 Task: For heading Arial with bold.  font size for heading22,  'Change the font style of data to'Arial Narrow.  and font size to 14,  Change the alignment of both headline & data to Align middle.  In the sheet  Expense Tracker Log Workbook
Action: Mouse moved to (52, 106)
Screenshot: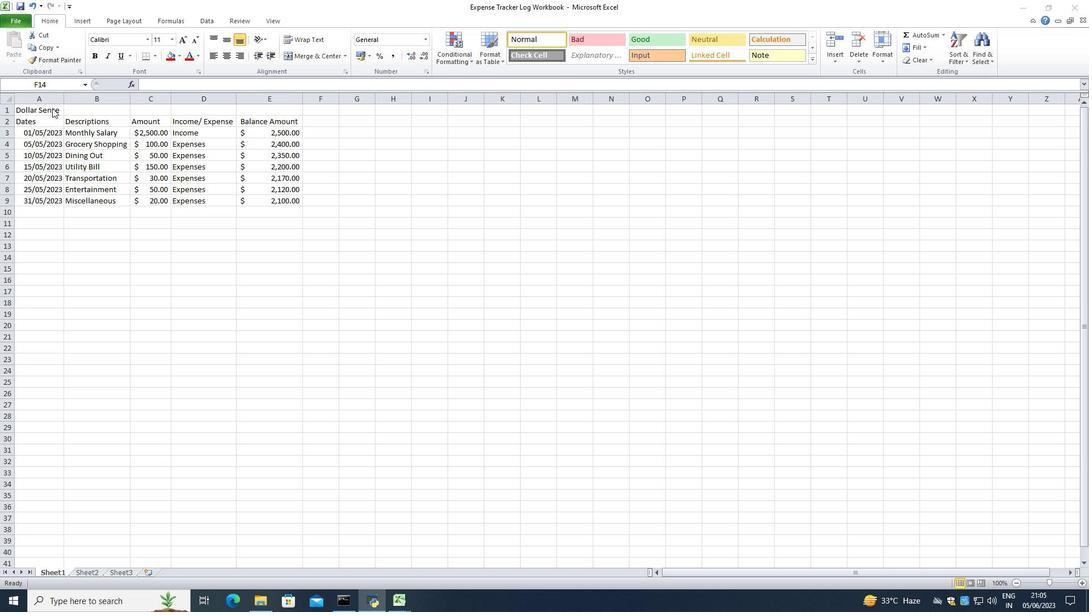
Action: Mouse pressed left at (52, 106)
Screenshot: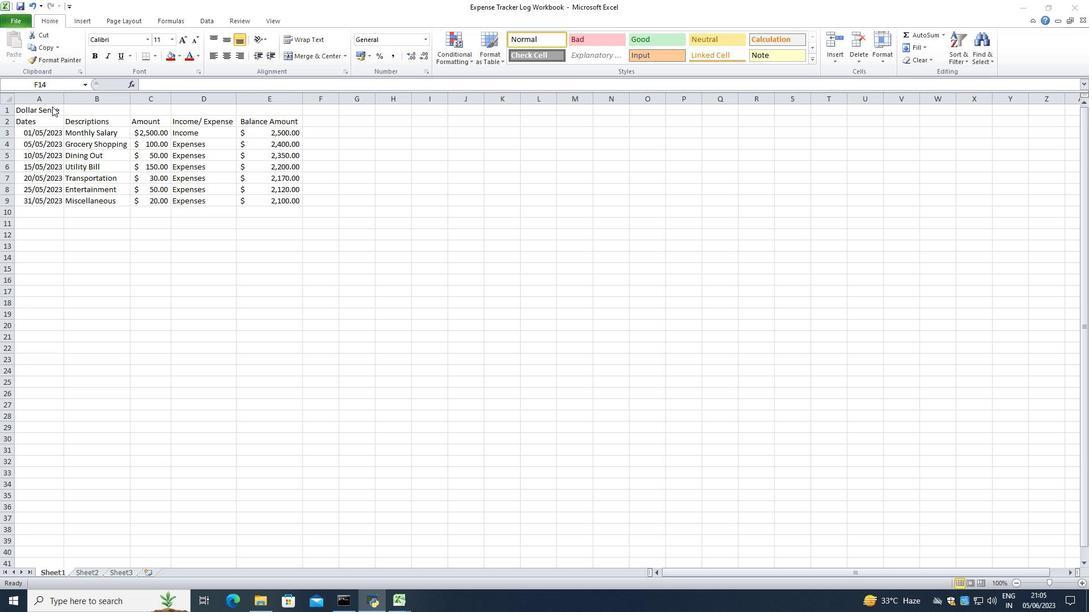 
Action: Mouse moved to (45, 111)
Screenshot: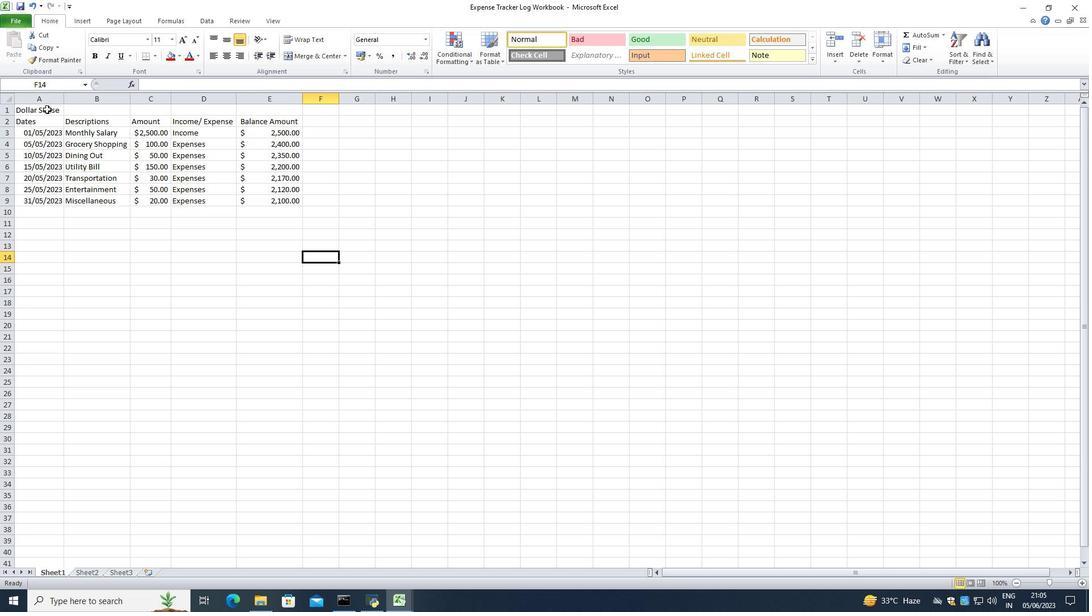 
Action: Mouse pressed left at (45, 111)
Screenshot: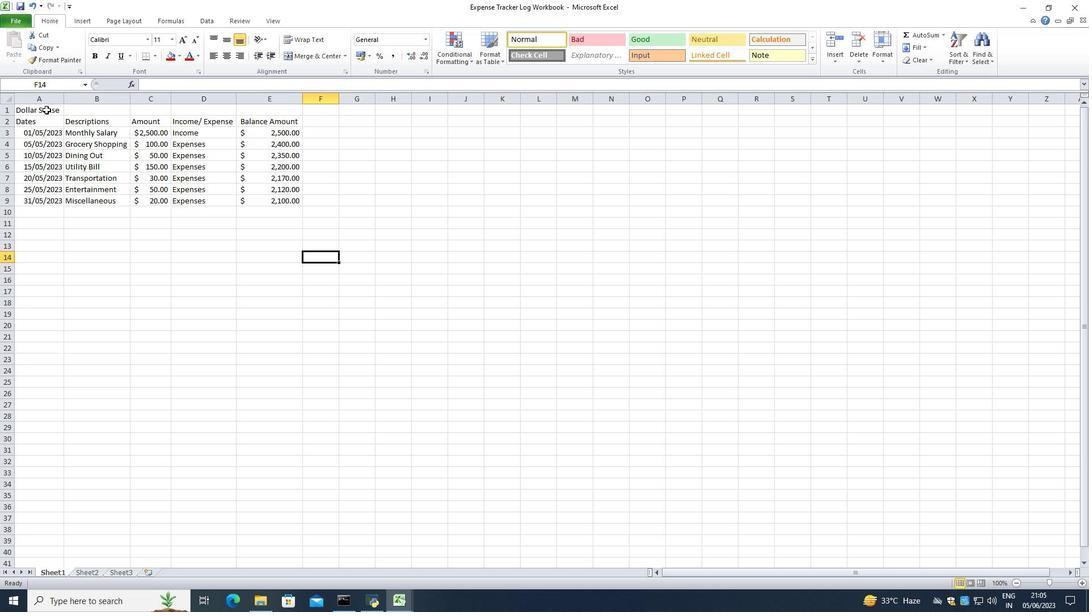 
Action: Mouse moved to (147, 39)
Screenshot: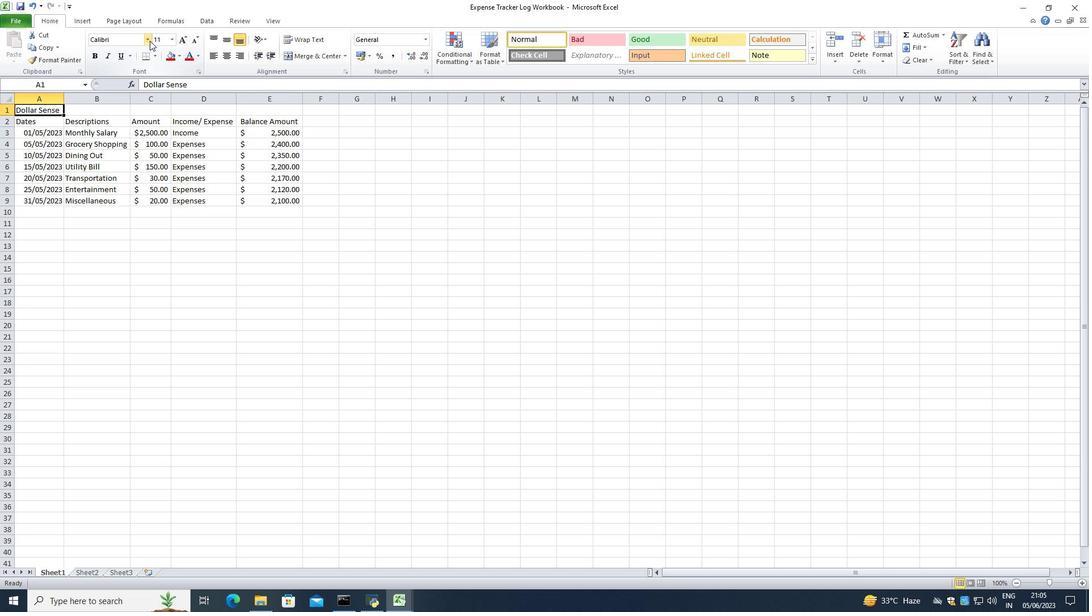 
Action: Mouse pressed left at (147, 39)
Screenshot: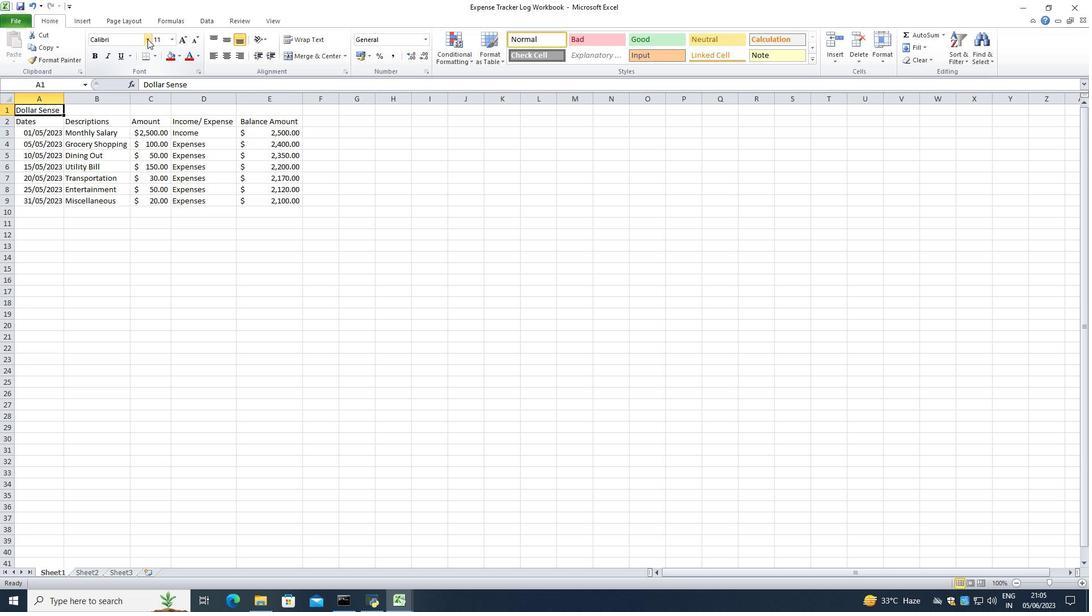 
Action: Mouse moved to (110, 43)
Screenshot: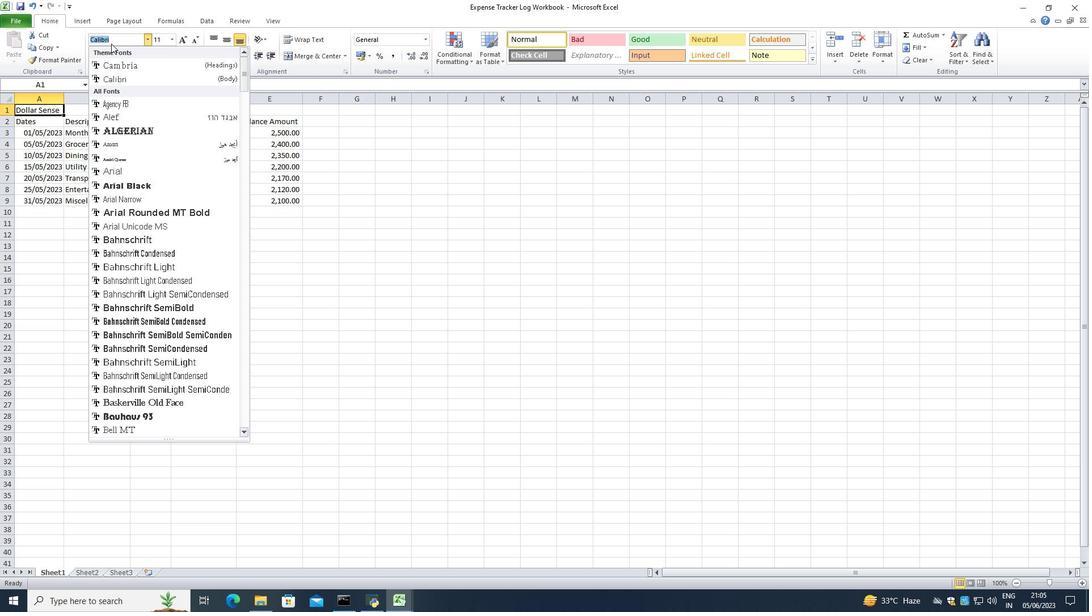 
Action: Key pressed <Key.backspace><Key.shift>Arial
Screenshot: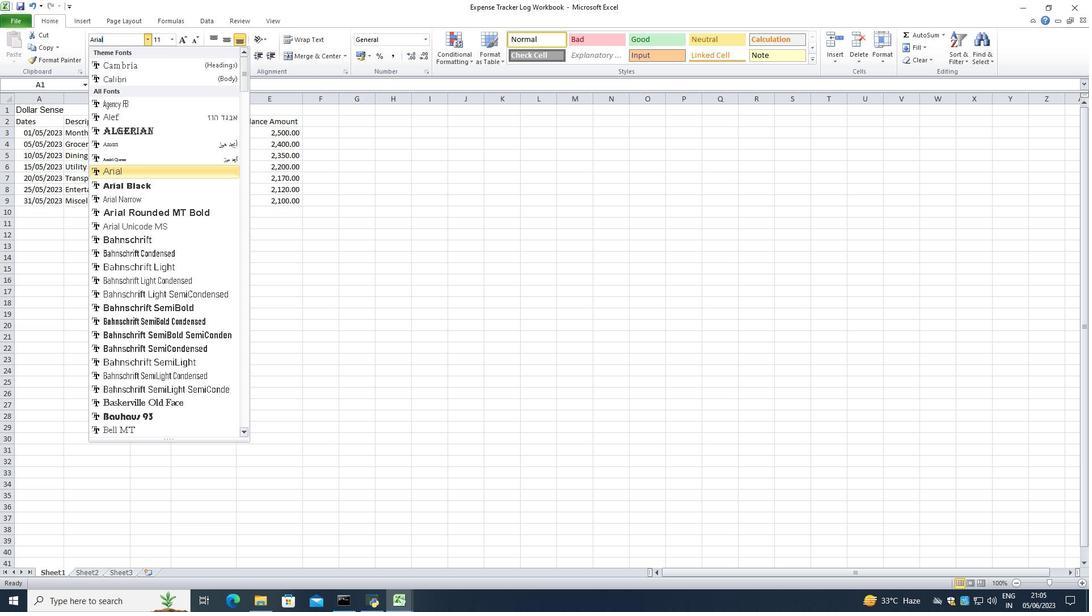 
Action: Mouse moved to (108, 170)
Screenshot: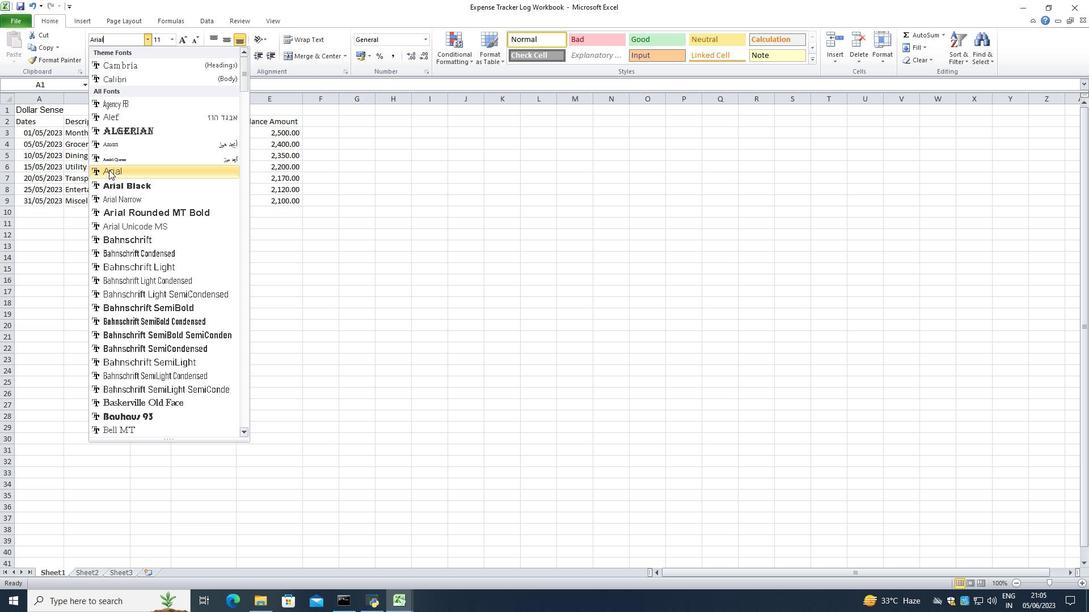 
Action: Mouse pressed left at (108, 170)
Screenshot: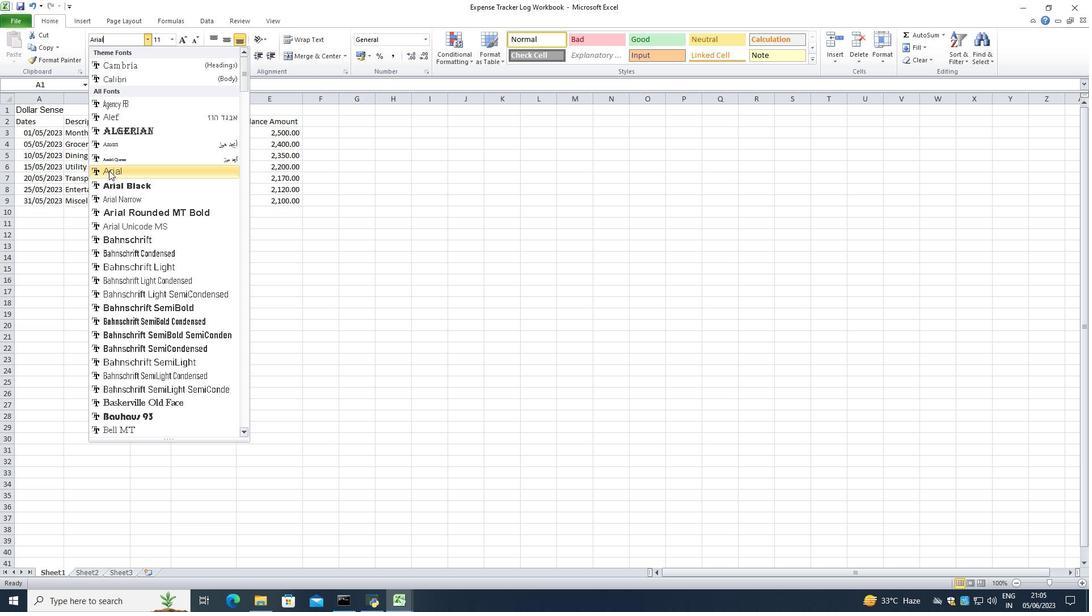 
Action: Mouse moved to (171, 42)
Screenshot: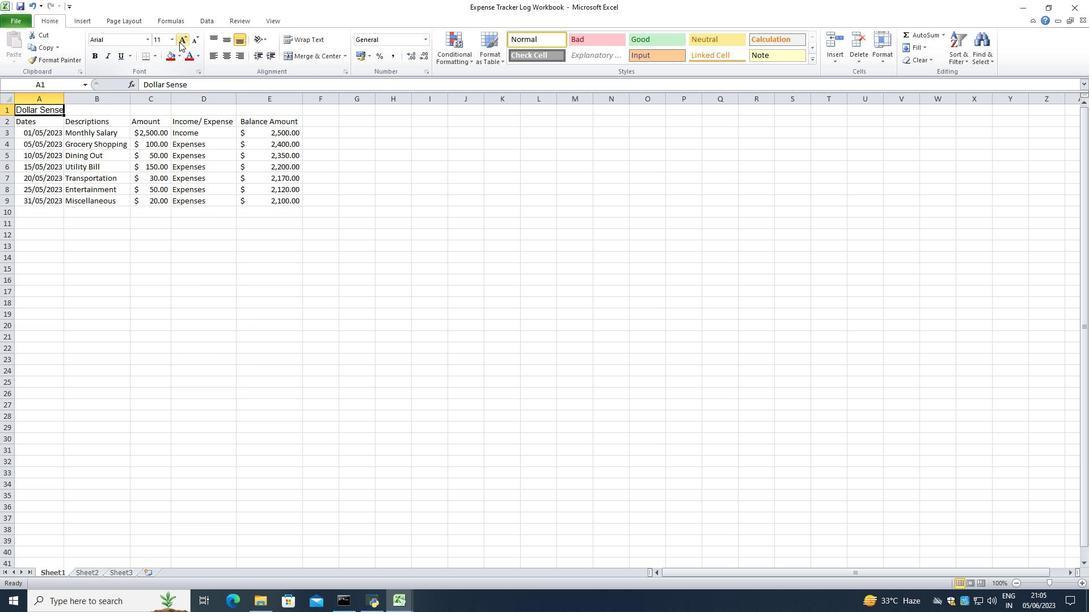 
Action: Mouse pressed left at (171, 42)
Screenshot: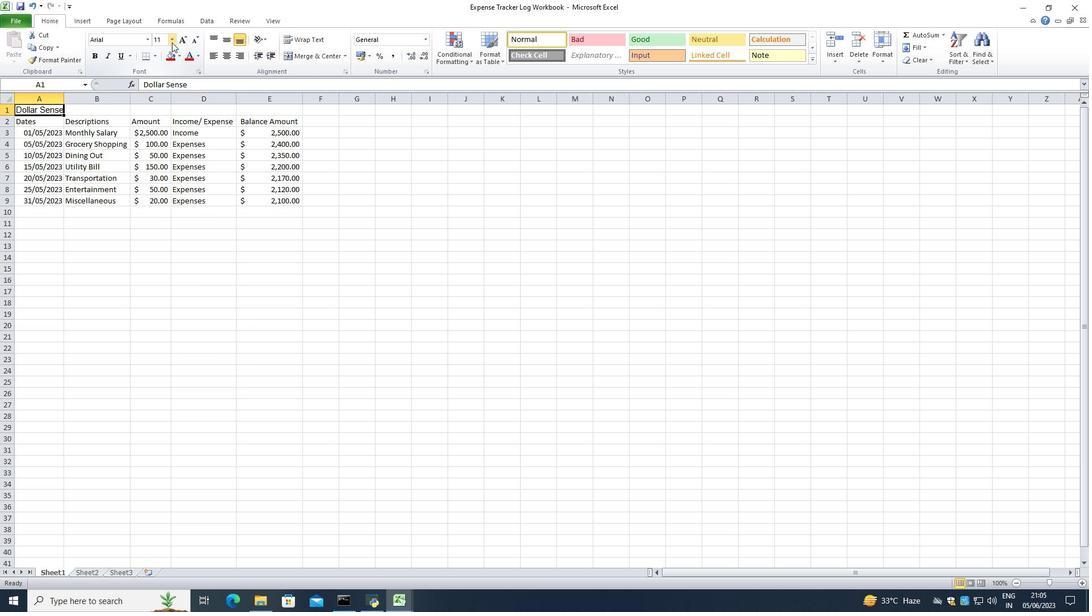 
Action: Mouse moved to (161, 37)
Screenshot: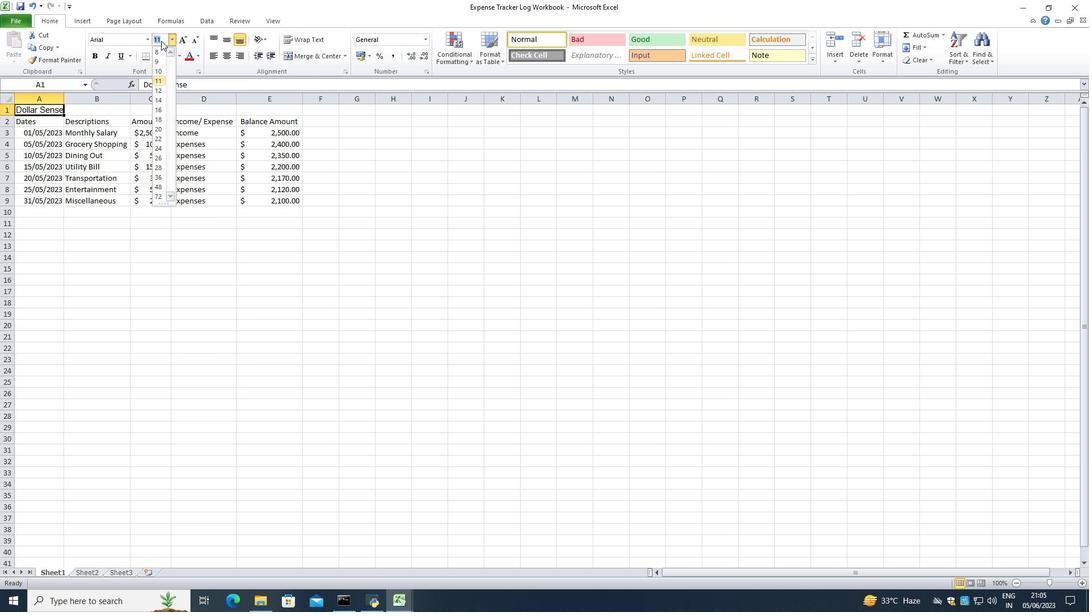 
Action: Mouse pressed left at (161, 37)
Screenshot: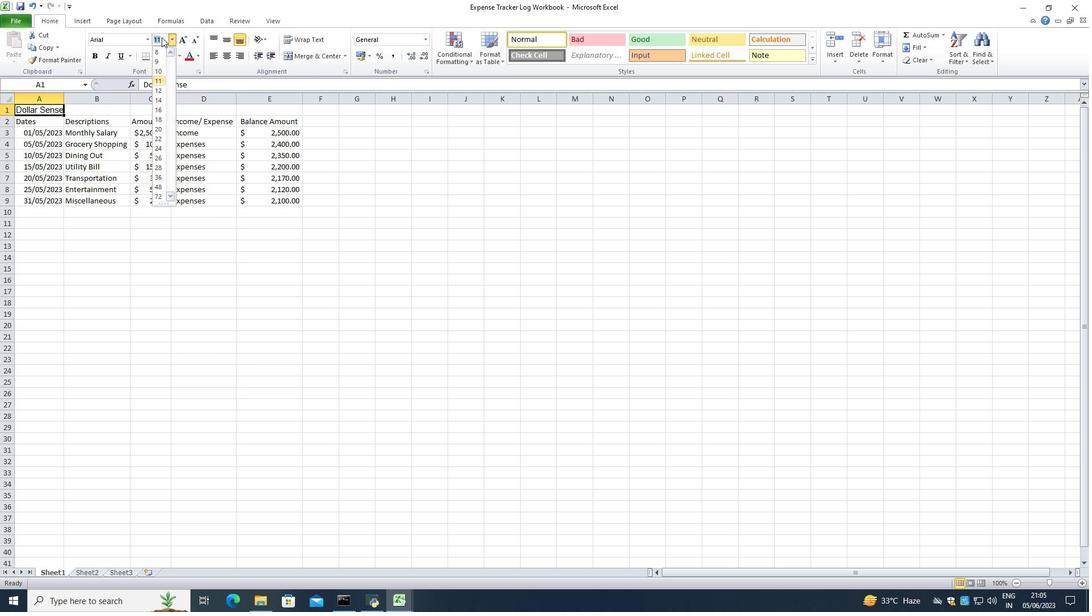 
Action: Mouse moved to (159, 39)
Screenshot: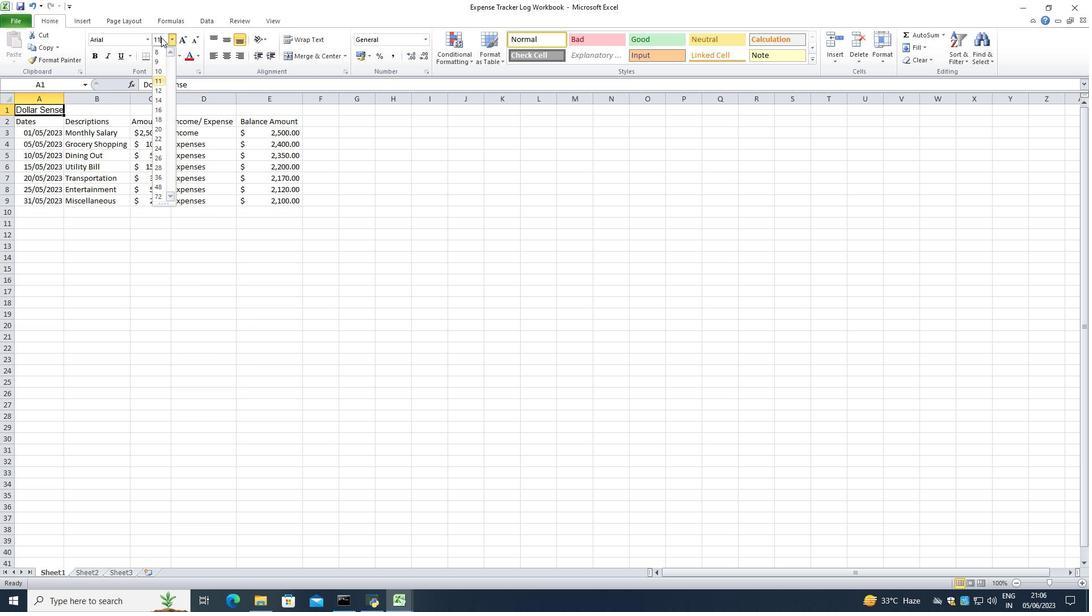 
Action: Key pressed <Key.backspace><Key.backspace>
Screenshot: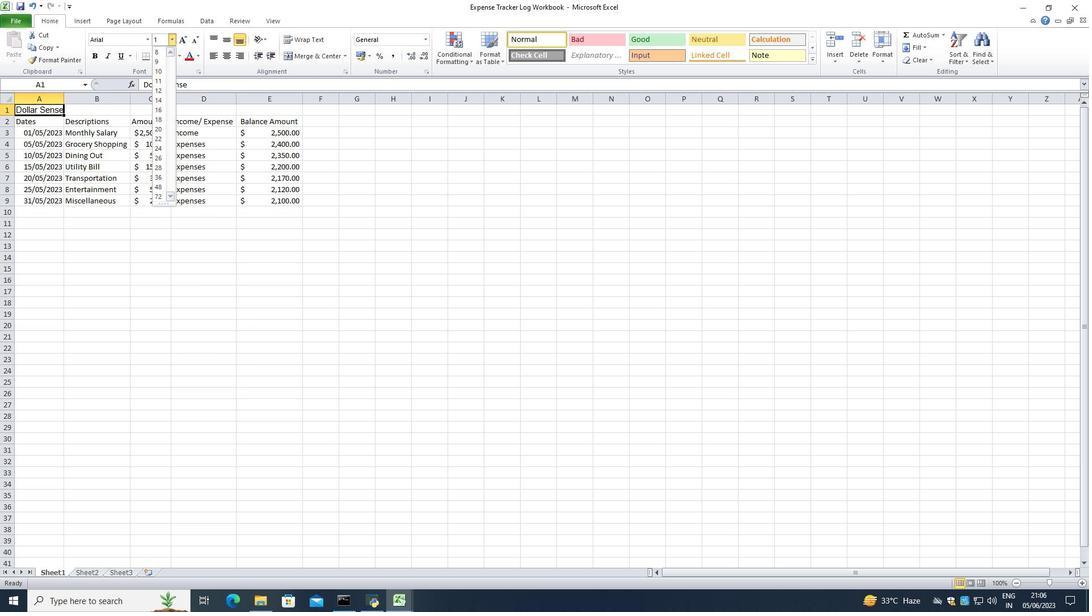 
Action: Mouse moved to (159, 40)
Screenshot: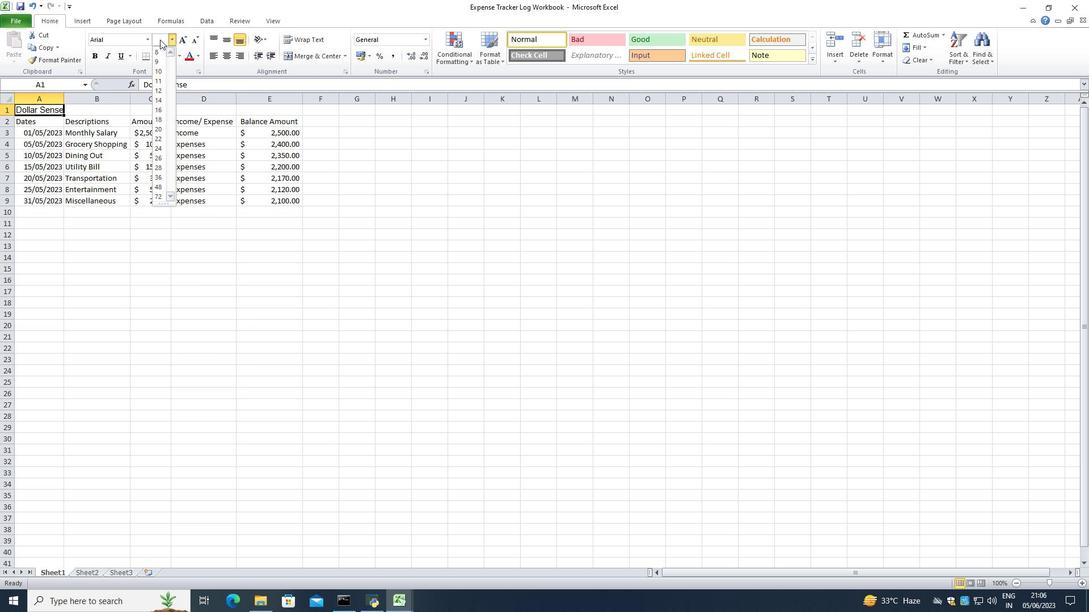 
Action: Key pressed 22
Screenshot: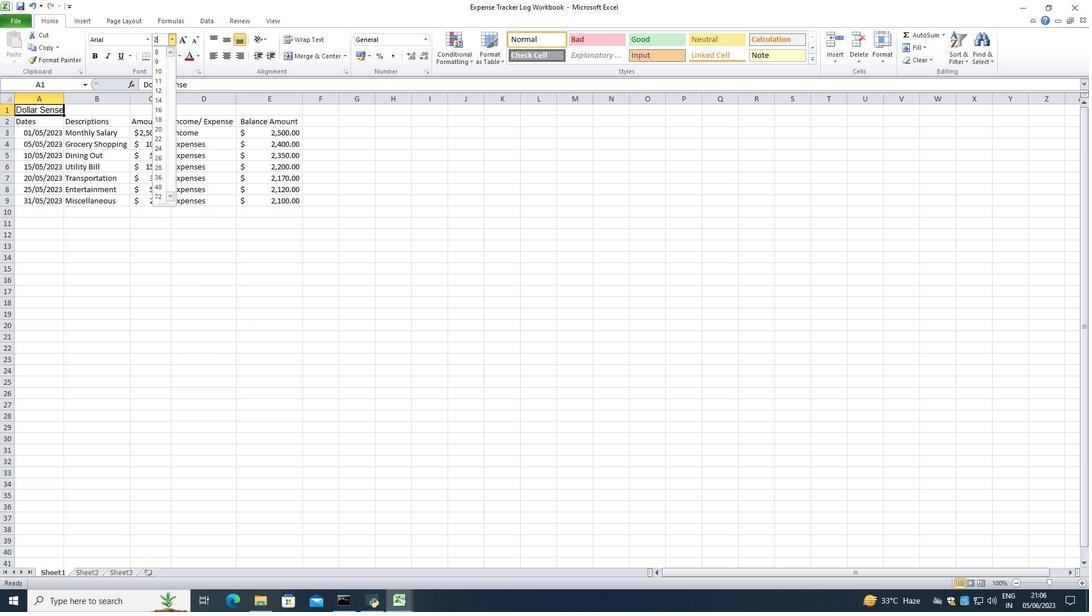 
Action: Mouse moved to (159, 41)
Screenshot: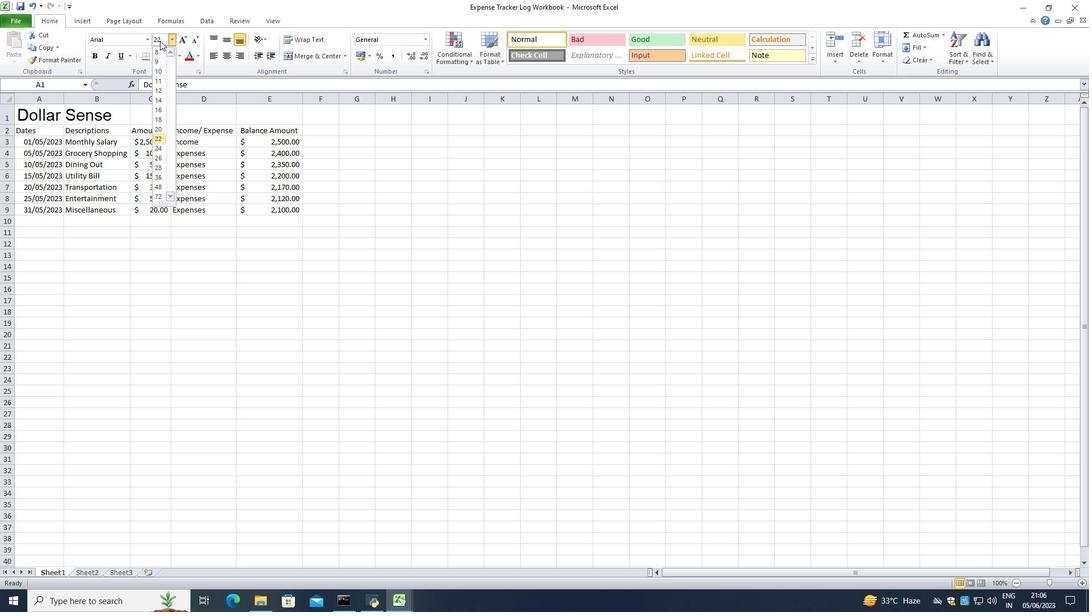 
Action: Key pressed <Key.enter>
Screenshot: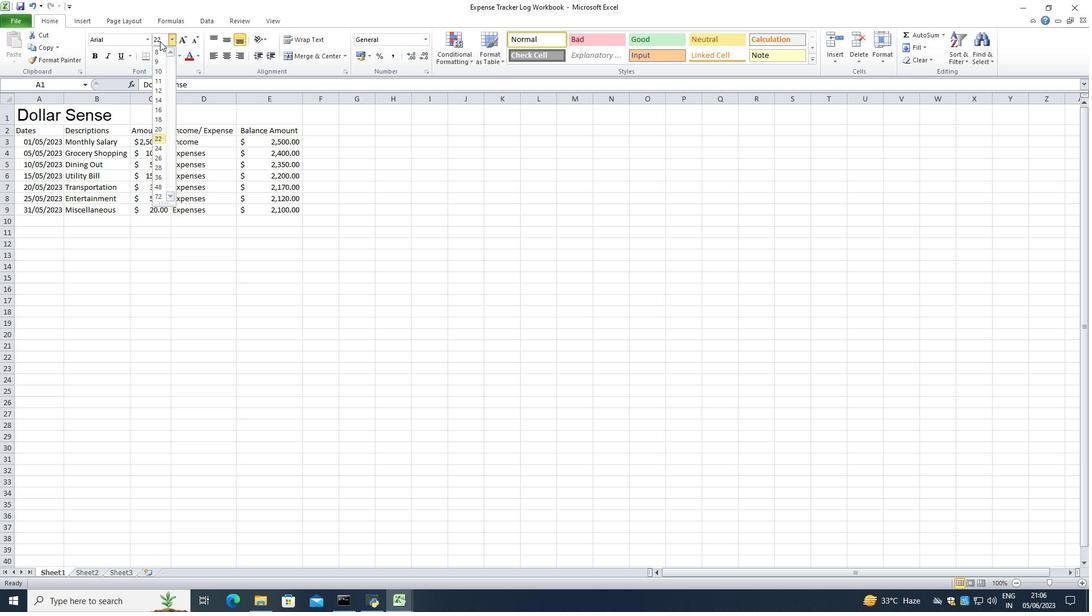 
Action: Mouse moved to (57, 132)
Screenshot: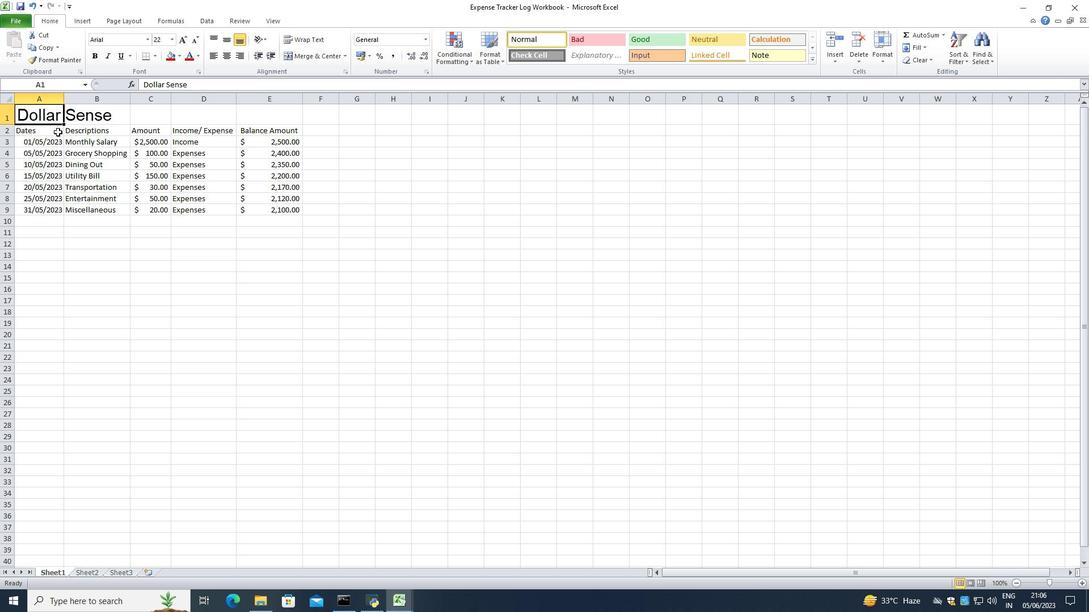 
Action: Mouse pressed left at (57, 132)
Screenshot: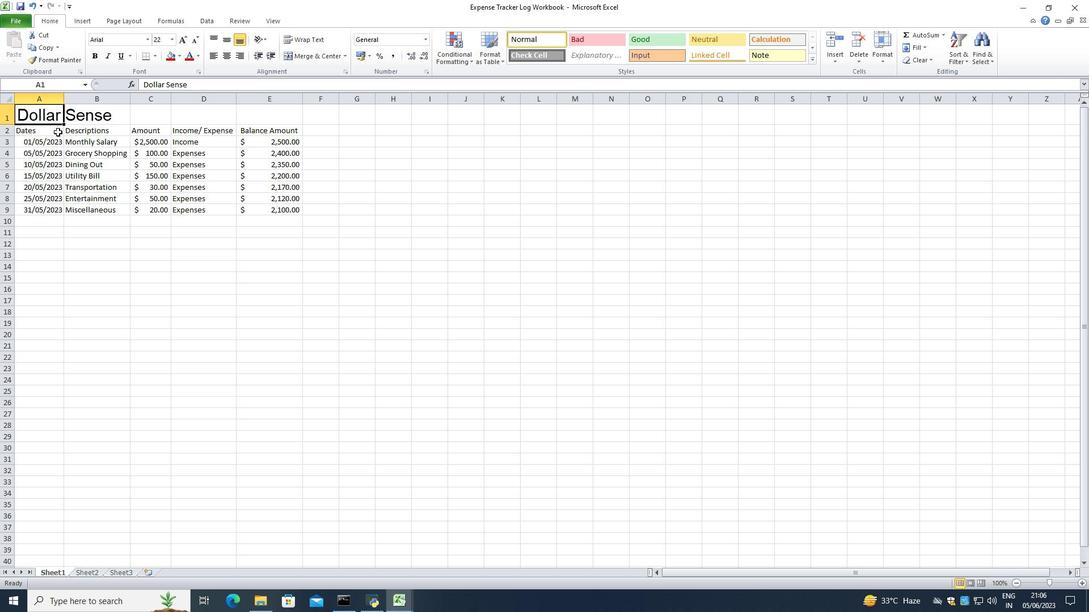 
Action: Mouse moved to (131, 39)
Screenshot: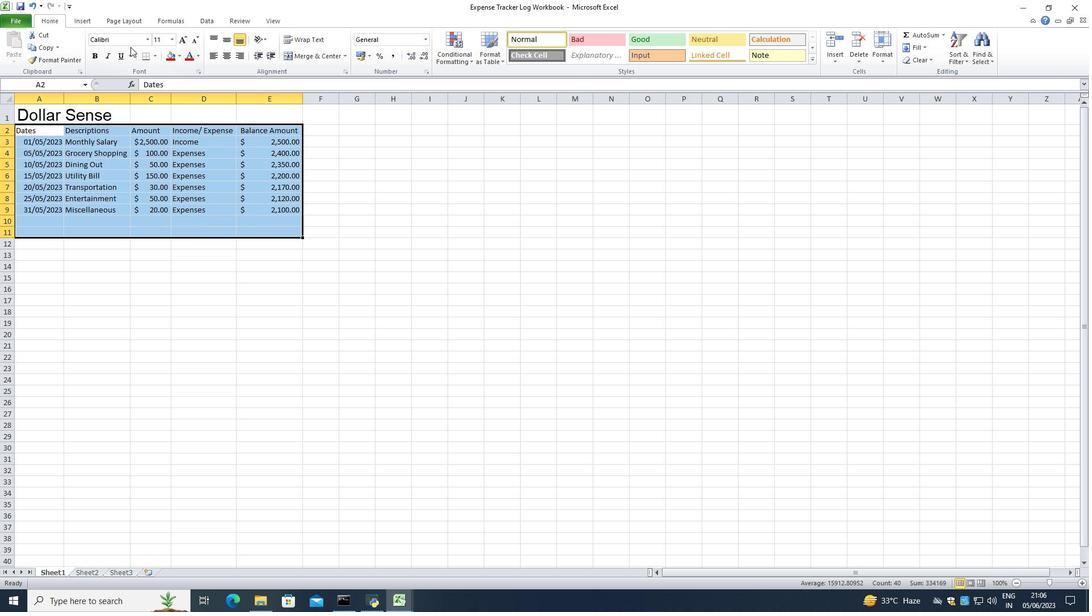 
Action: Mouse pressed left at (131, 39)
Screenshot: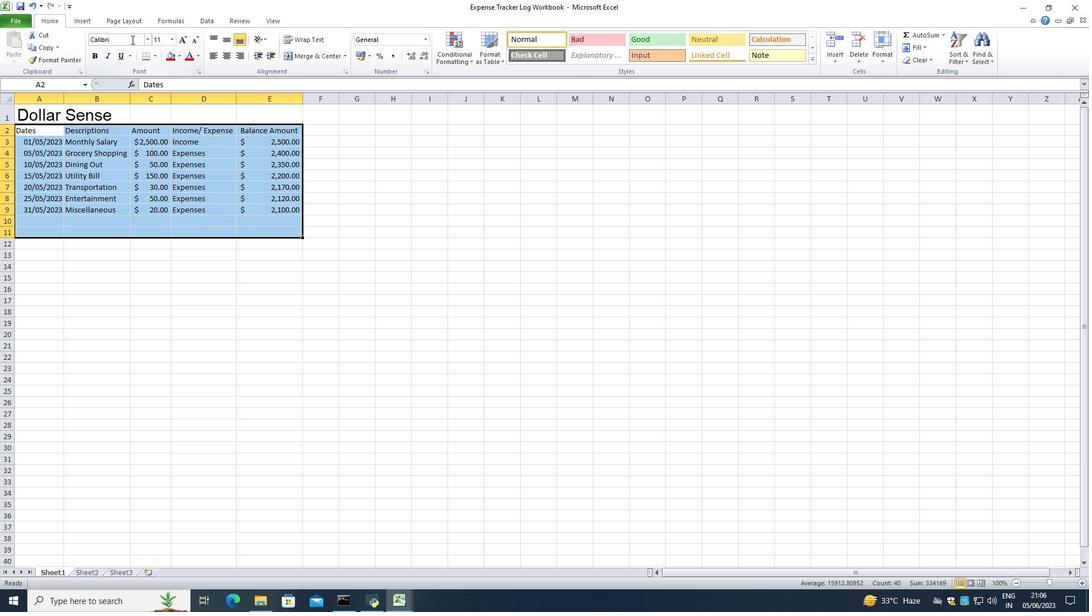 
Action: Mouse moved to (127, 43)
Screenshot: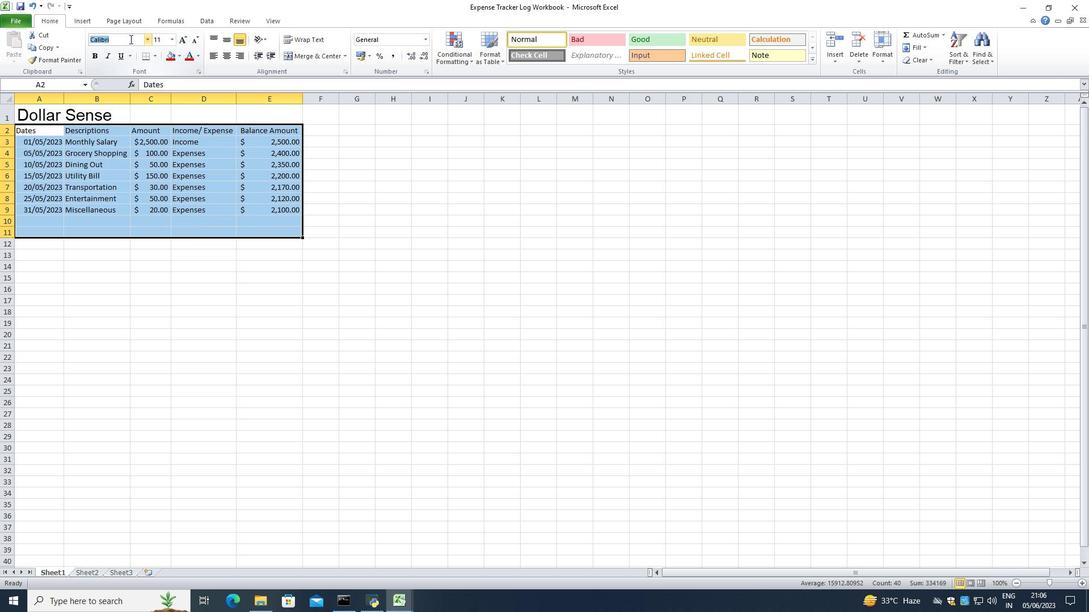 
Action: Key pressed <Key.backspace><Key.shift>Arial<Key.space><Key.shift>Narrow<Key.enter>
Screenshot: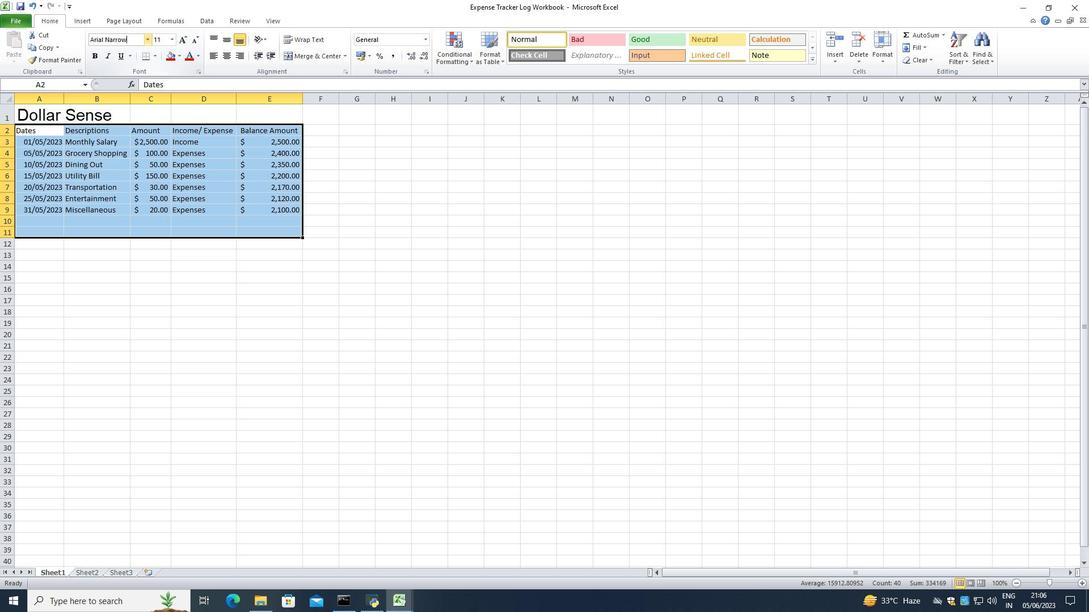 
Action: Mouse moved to (162, 36)
Screenshot: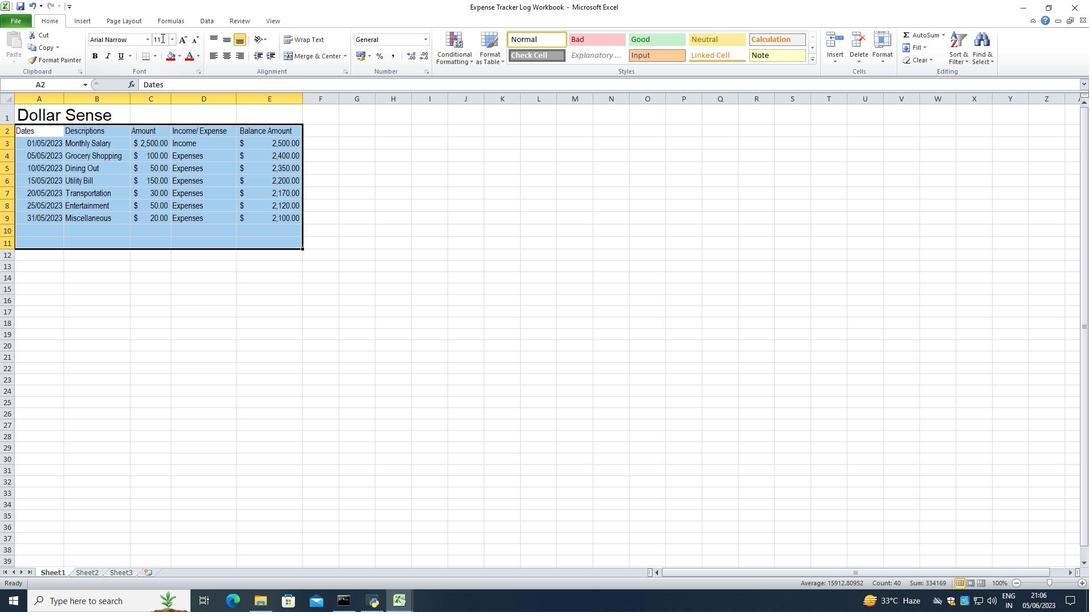 
Action: Mouse pressed left at (162, 36)
Screenshot: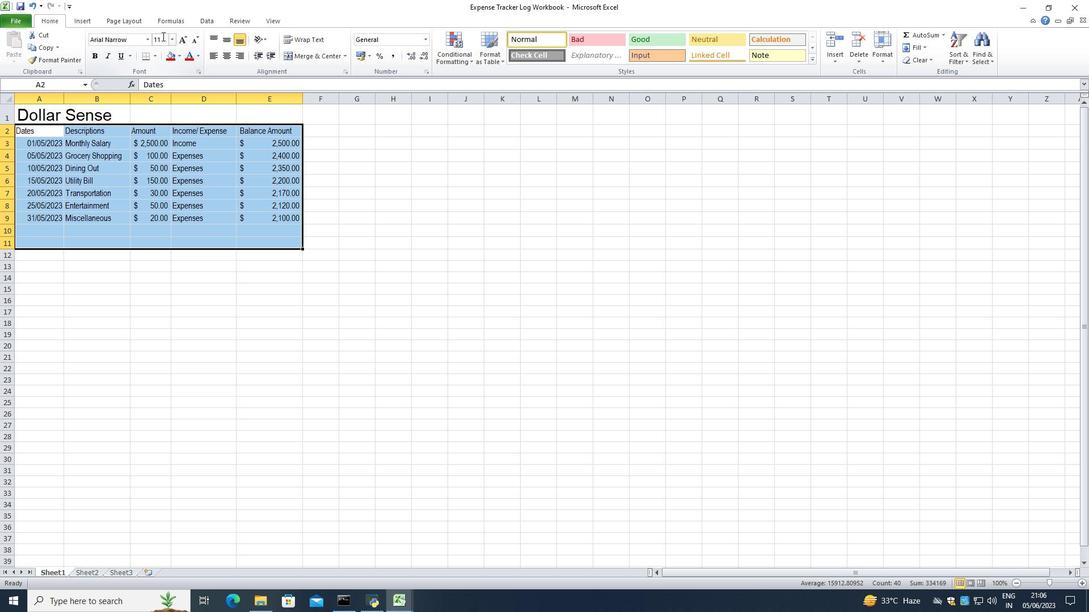 
Action: Mouse moved to (150, 78)
Screenshot: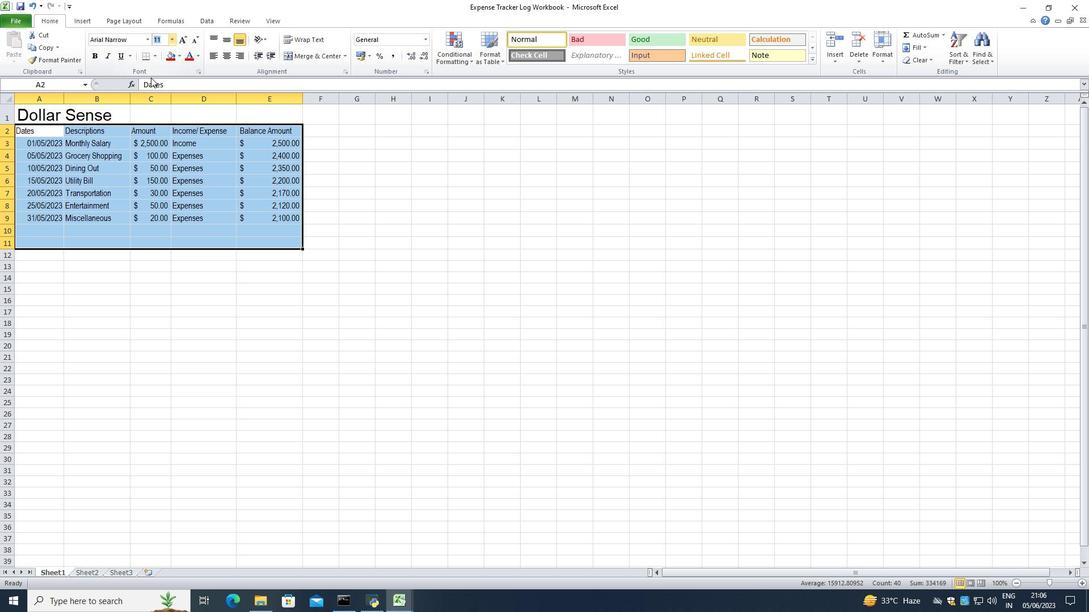 
Action: Key pressed <Key.backspace>
Screenshot: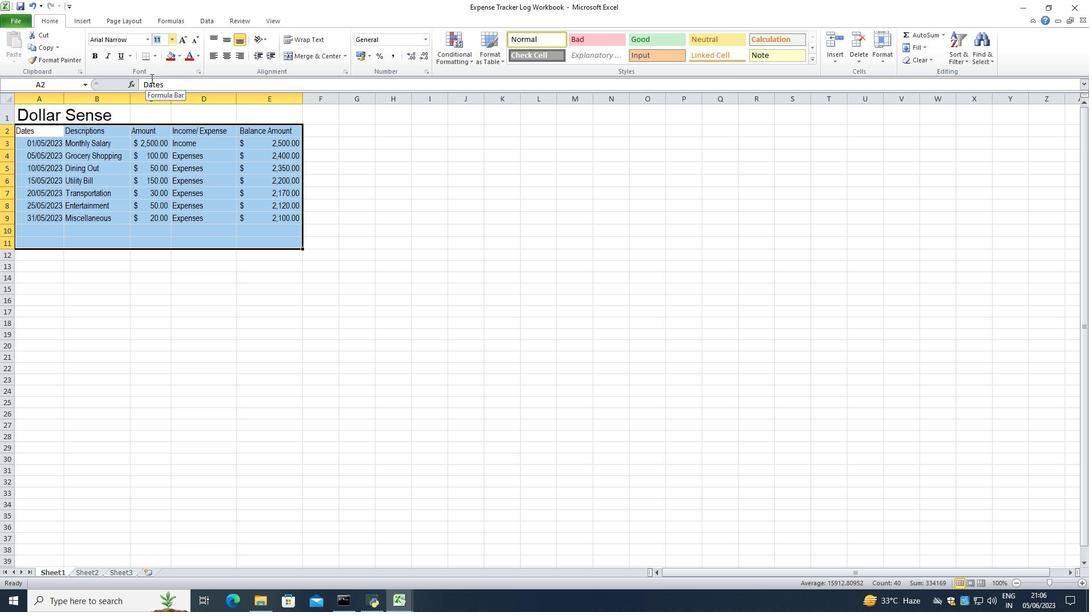 
Action: Mouse moved to (149, 80)
Screenshot: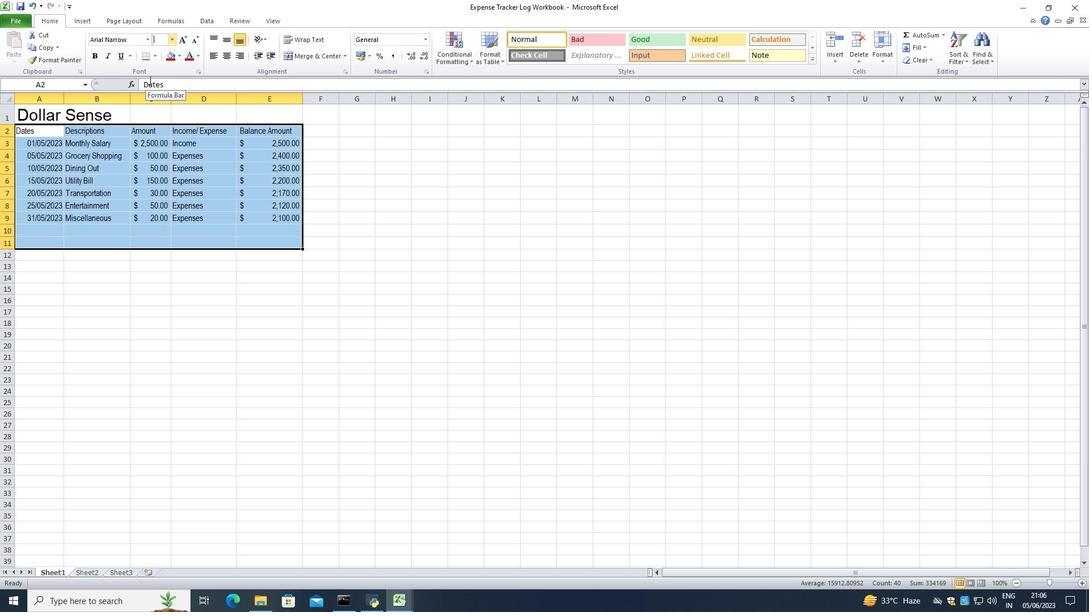 
Action: Key pressed 14
Screenshot: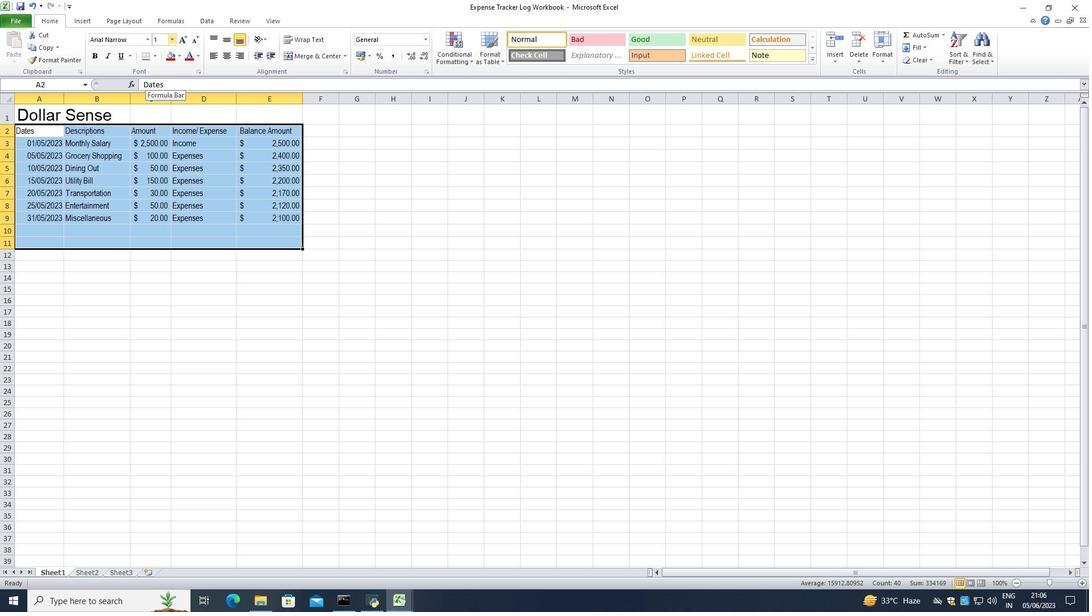 
Action: Mouse moved to (149, 81)
Screenshot: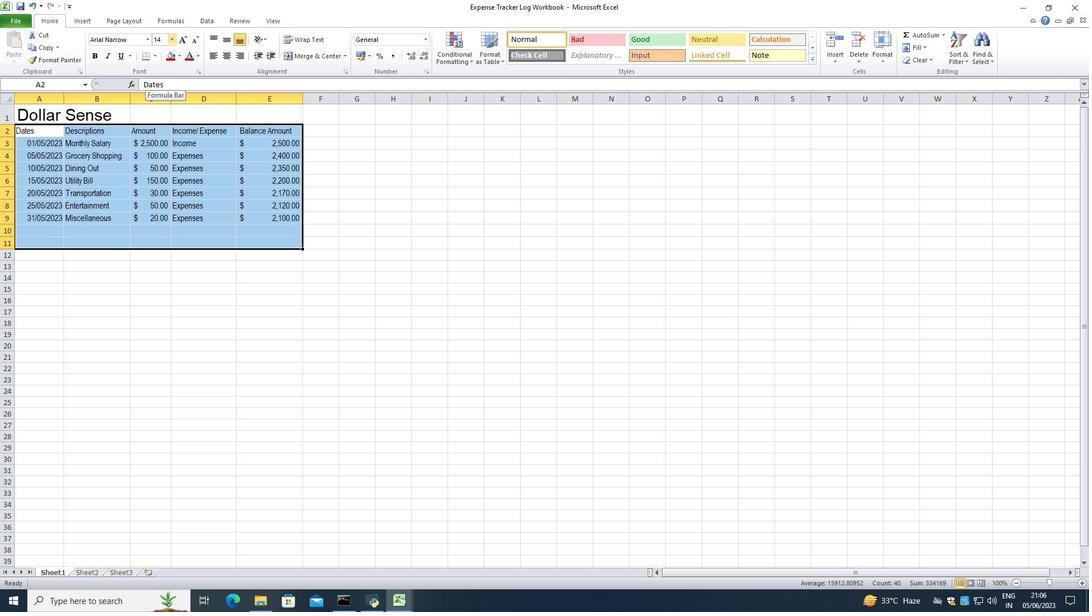 
Action: Key pressed <Key.enter>
Screenshot: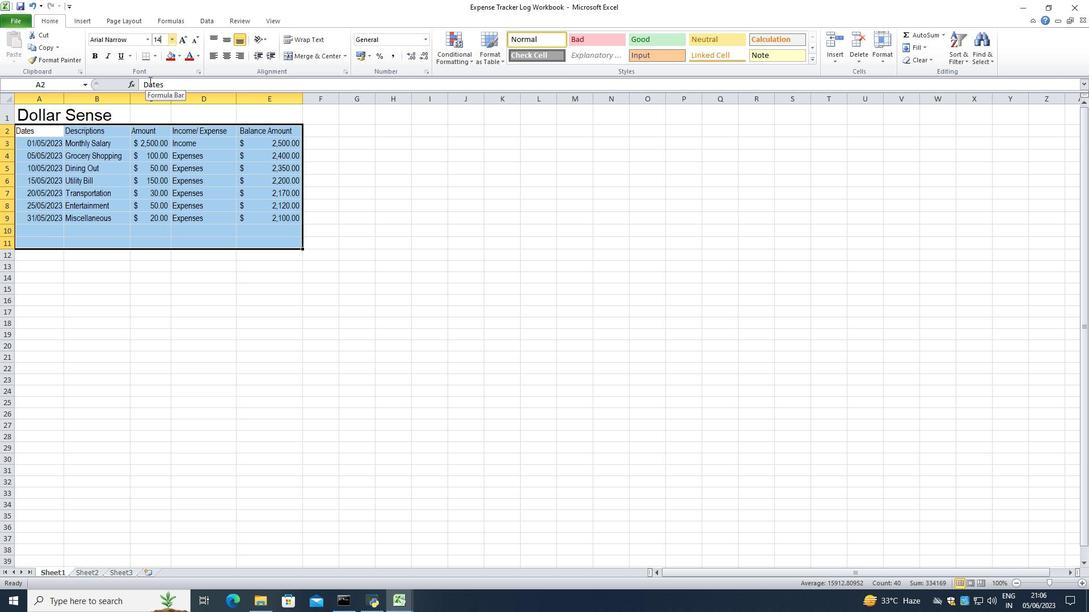 
Action: Mouse moved to (113, 136)
Screenshot: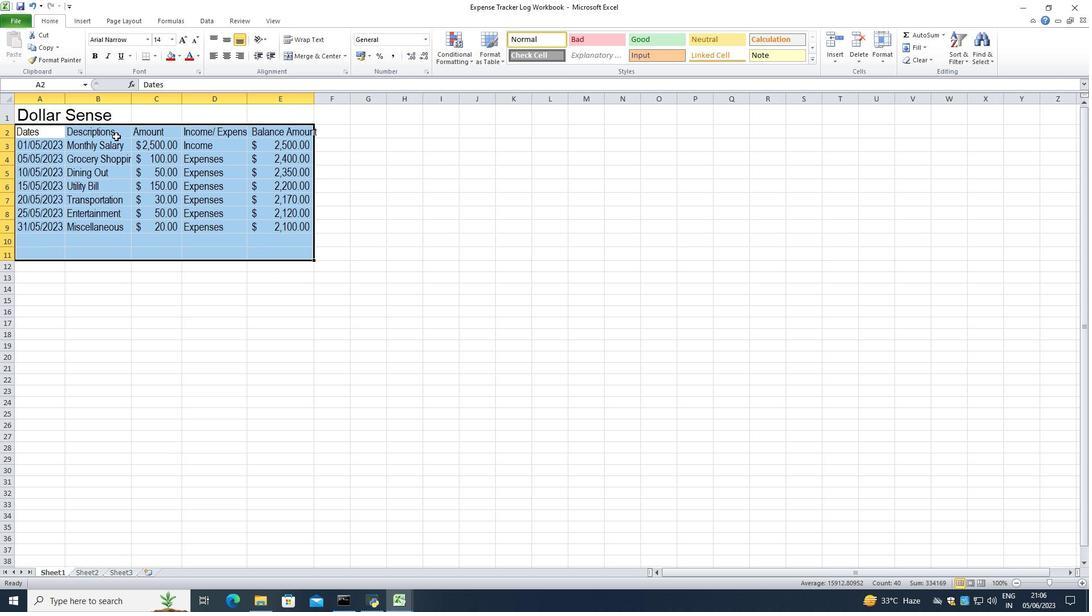 
Action: Mouse pressed left at (113, 136)
Screenshot: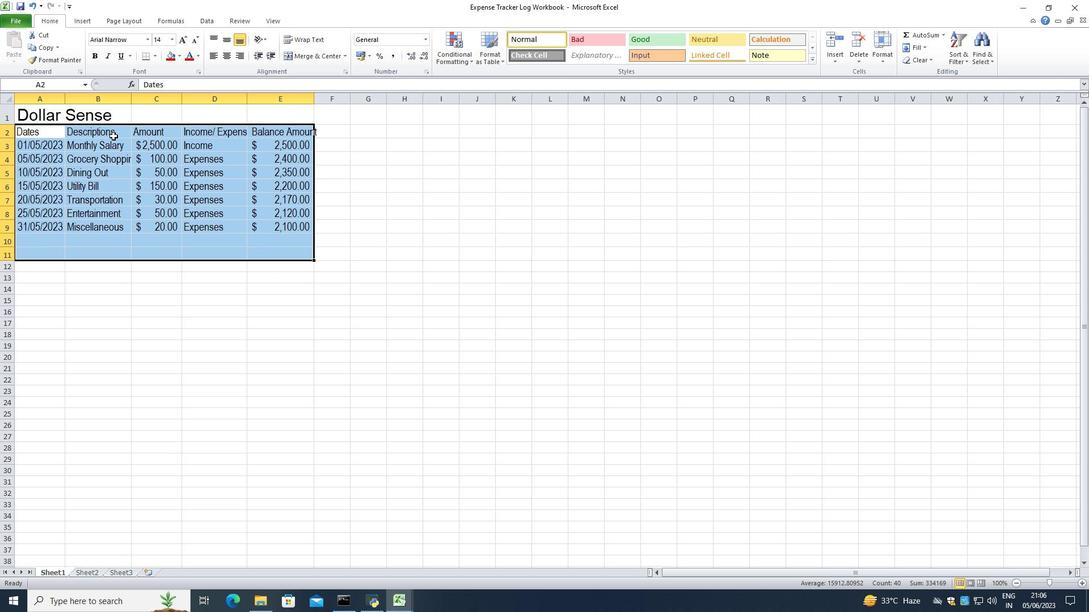 
Action: Mouse moved to (46, 110)
Screenshot: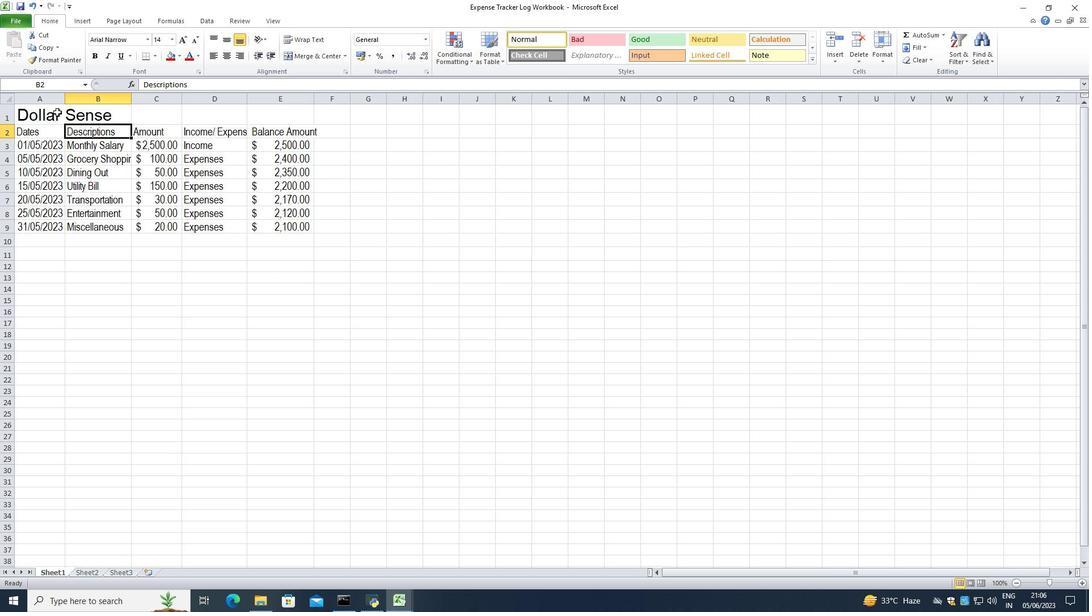 
Action: Mouse pressed left at (46, 110)
Screenshot: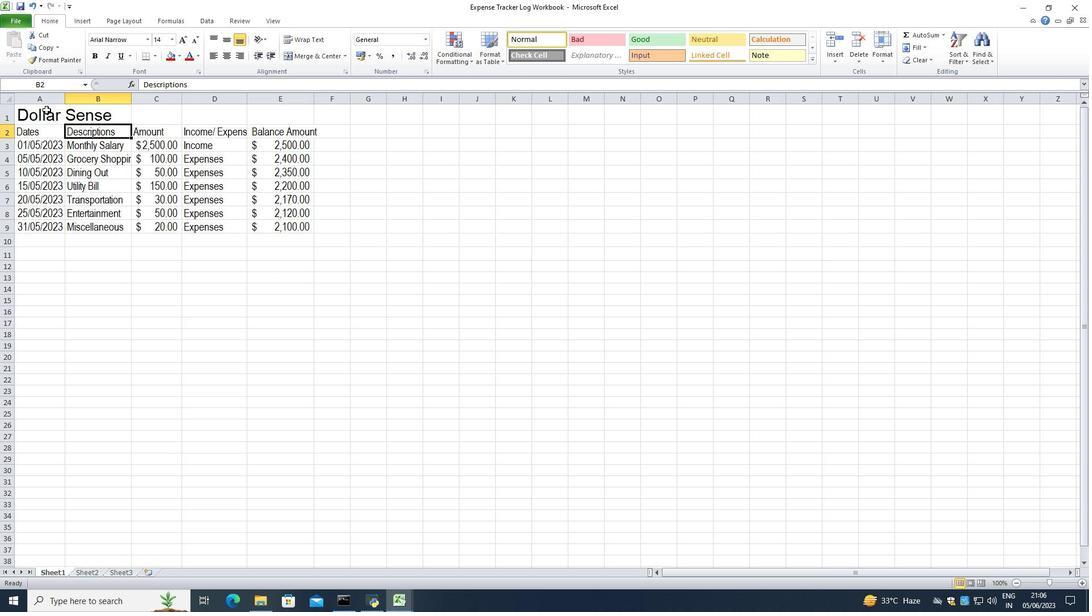 
Action: Mouse moved to (226, 40)
Screenshot: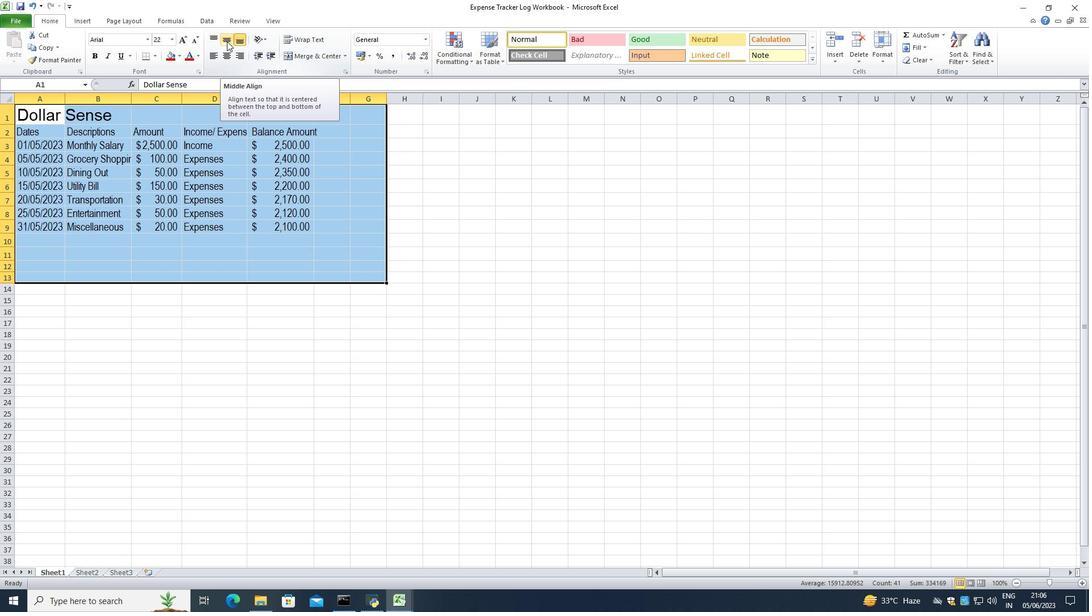 
Action: Mouse pressed left at (226, 40)
Screenshot: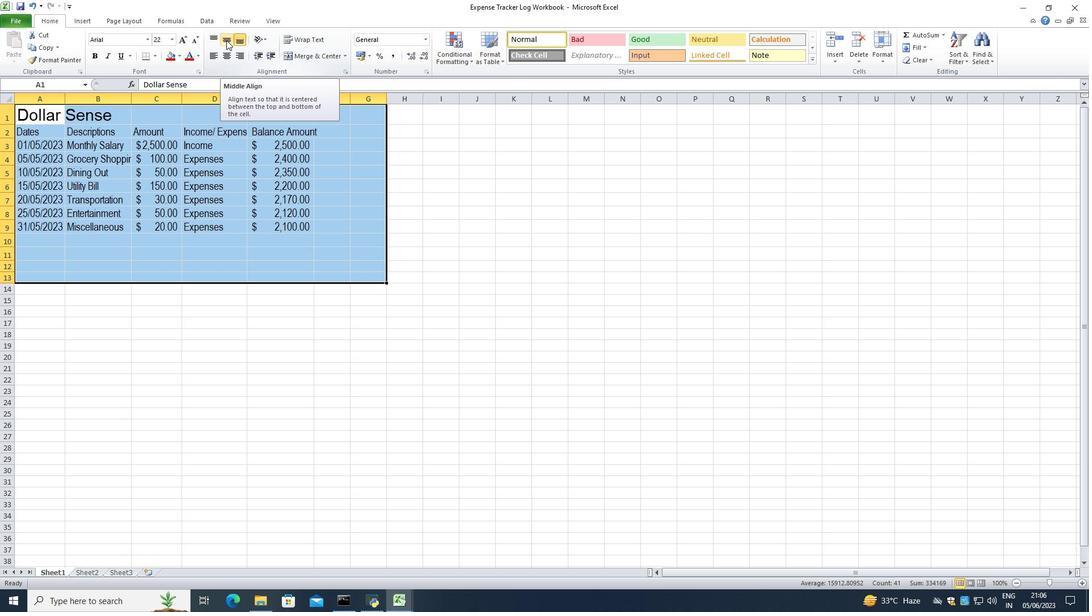 
Action: Mouse moved to (225, 39)
Screenshot: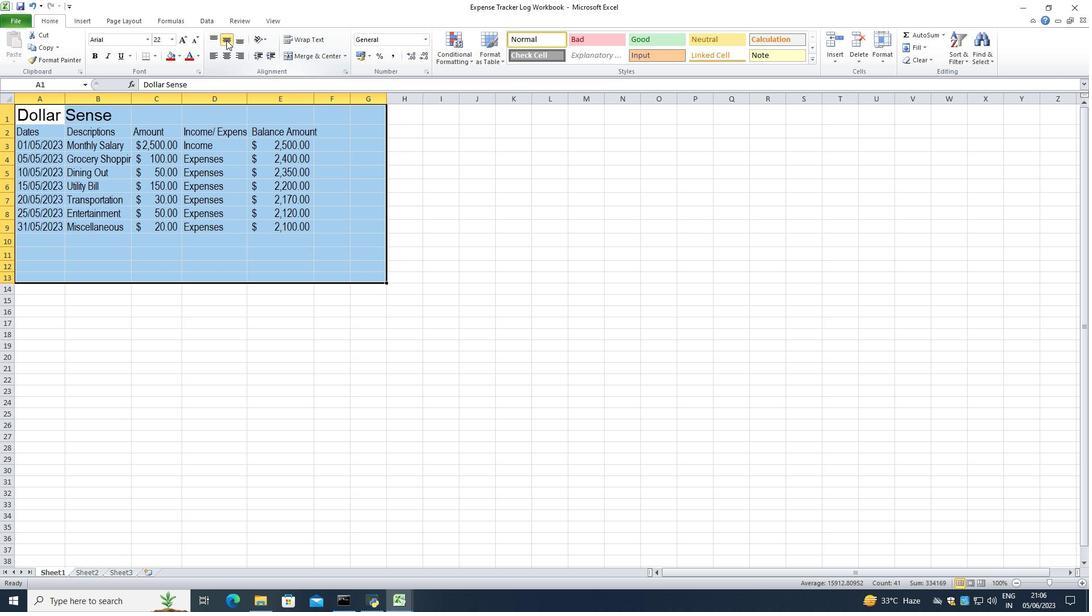 
Action: Mouse pressed left at (225, 39)
Screenshot: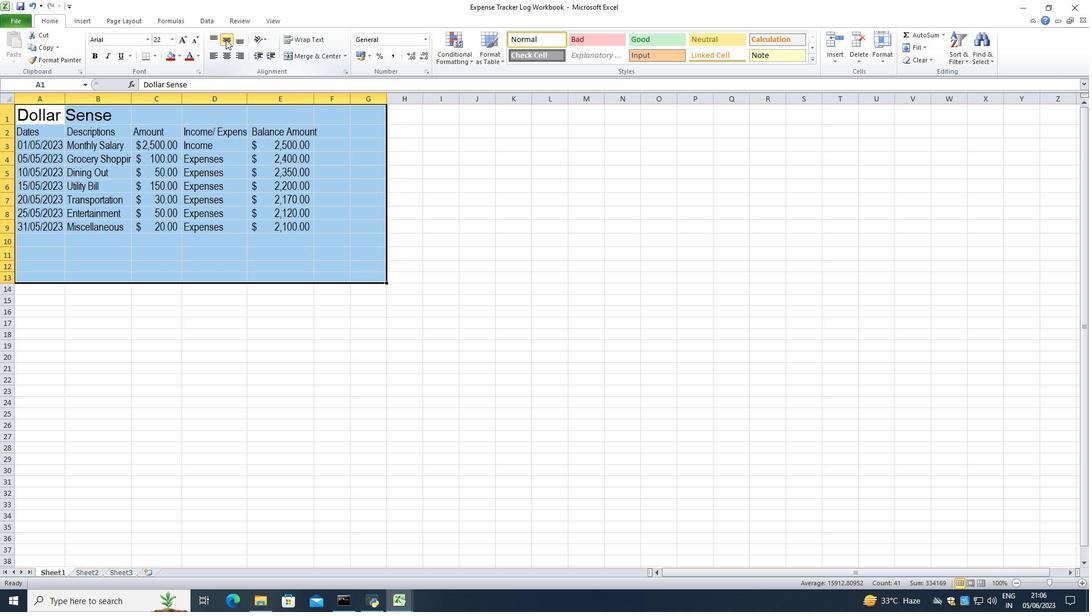 
Action: Mouse pressed left at (225, 39)
Screenshot: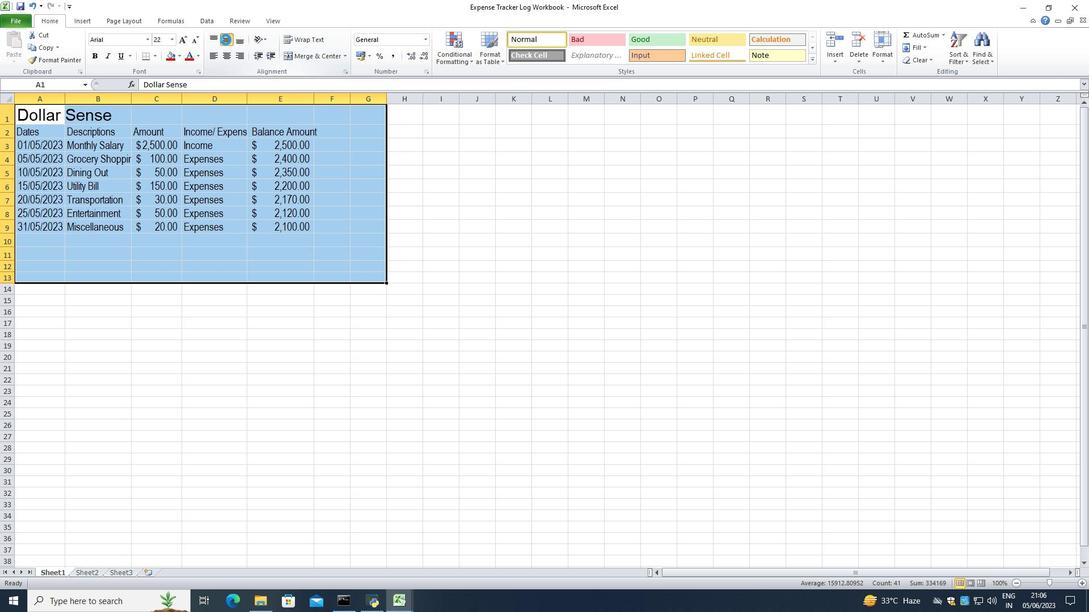 
Action: Mouse moved to (226, 57)
Screenshot: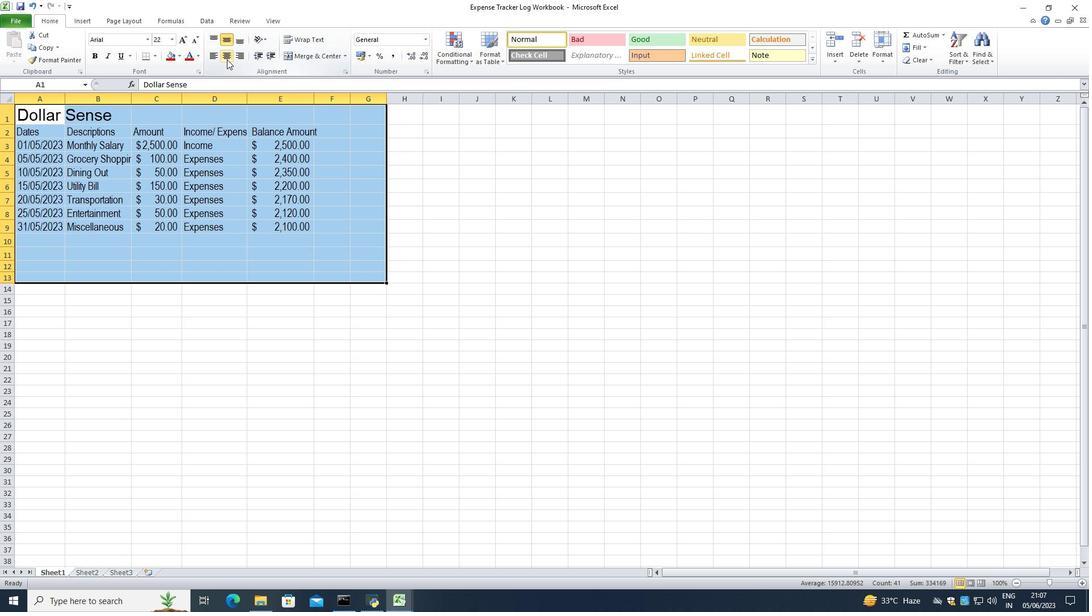 
Action: Mouse pressed left at (226, 57)
Screenshot: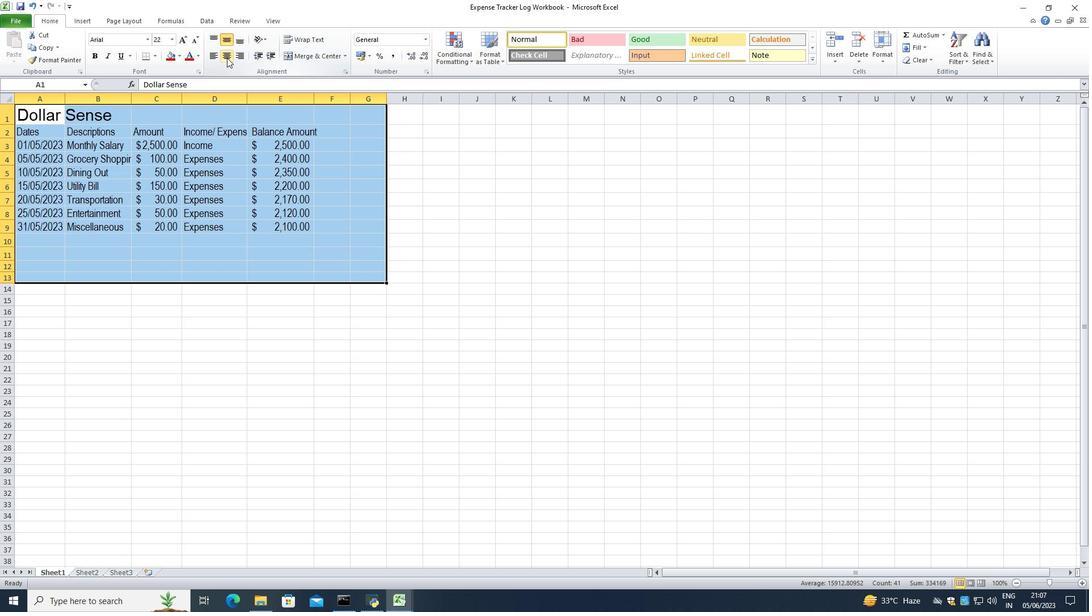 
Action: Mouse moved to (210, 57)
Screenshot: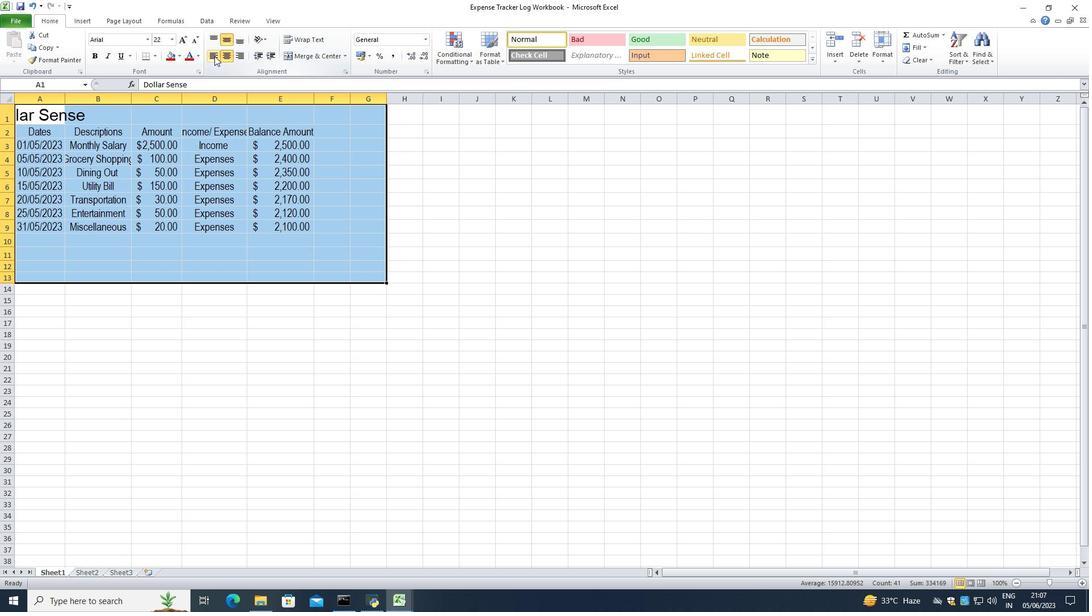 
Action: Mouse pressed left at (210, 57)
Screenshot: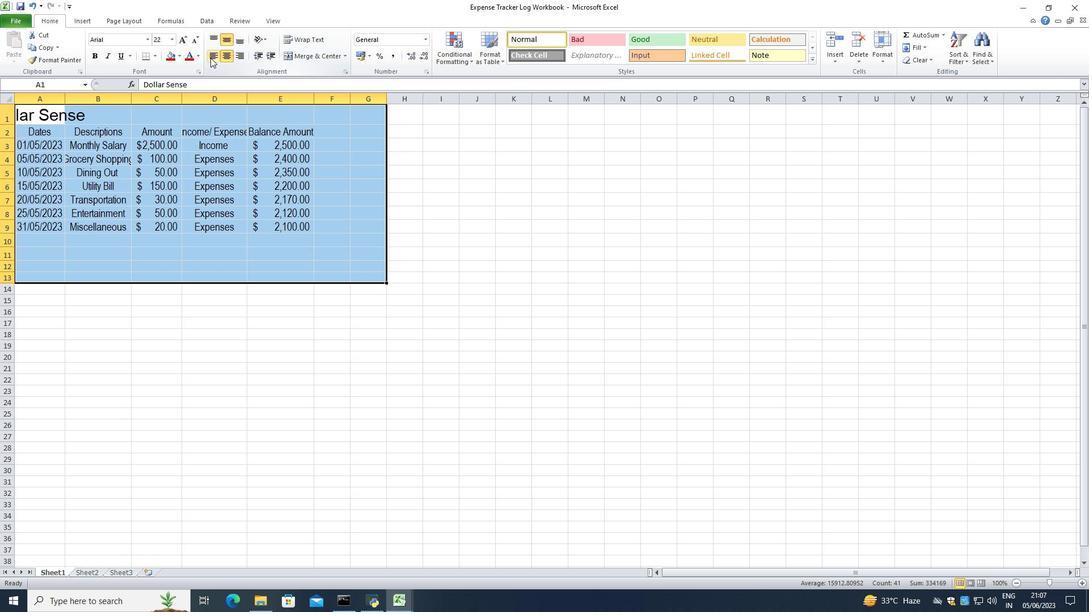 
Action: Mouse moved to (225, 41)
Screenshot: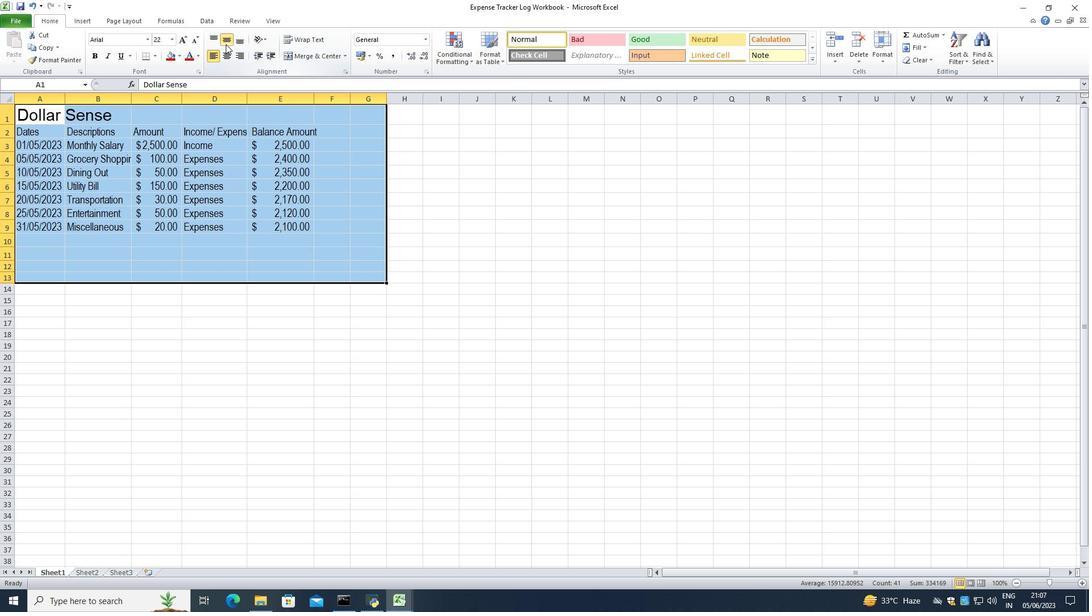 
Action: Mouse pressed left at (225, 41)
Screenshot: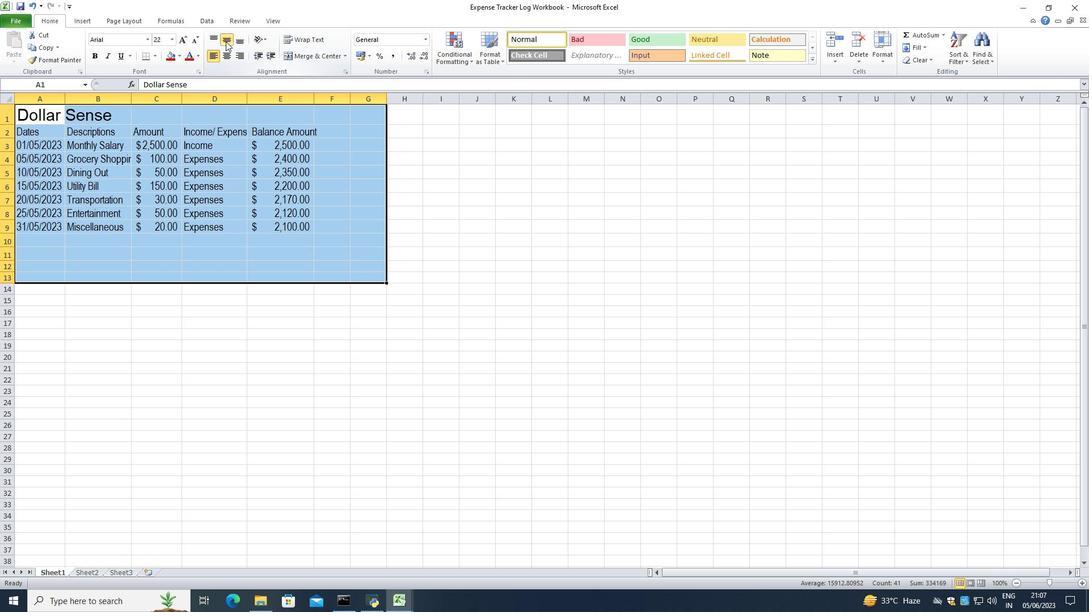 
Action: Mouse moved to (214, 59)
Screenshot: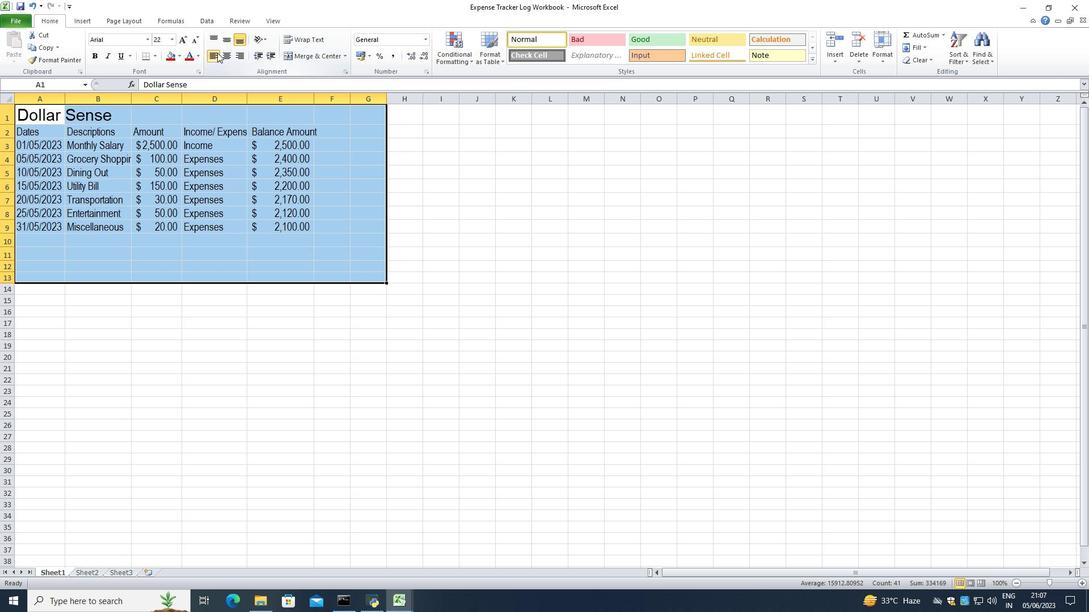 
Action: Mouse pressed left at (214, 59)
Screenshot: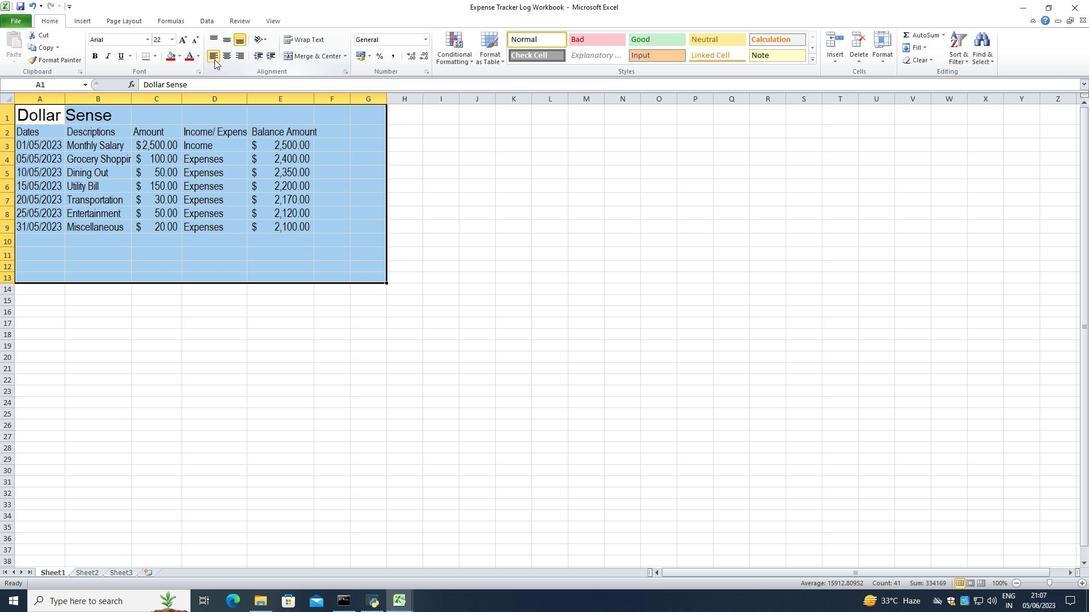 
Action: Mouse moved to (225, 41)
Screenshot: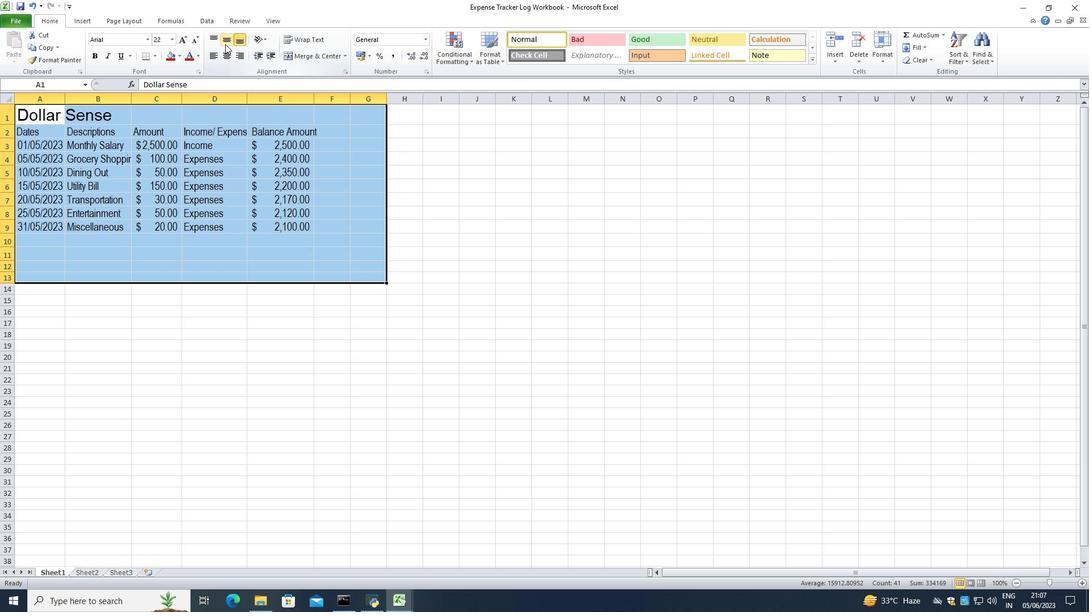
Action: Mouse pressed left at (225, 41)
Screenshot: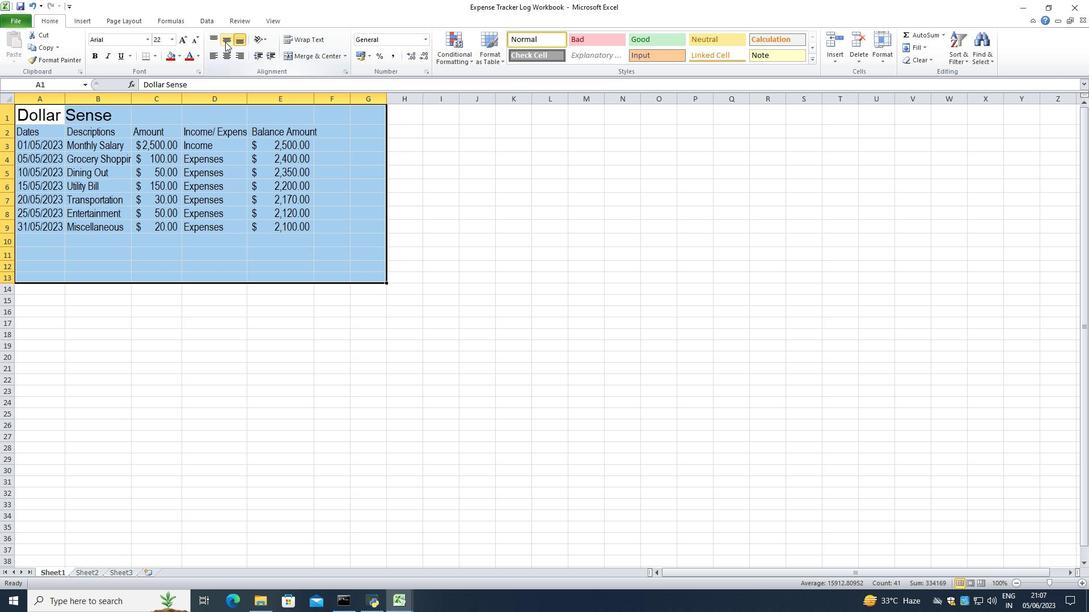 
Action: Mouse pressed left at (225, 41)
Screenshot: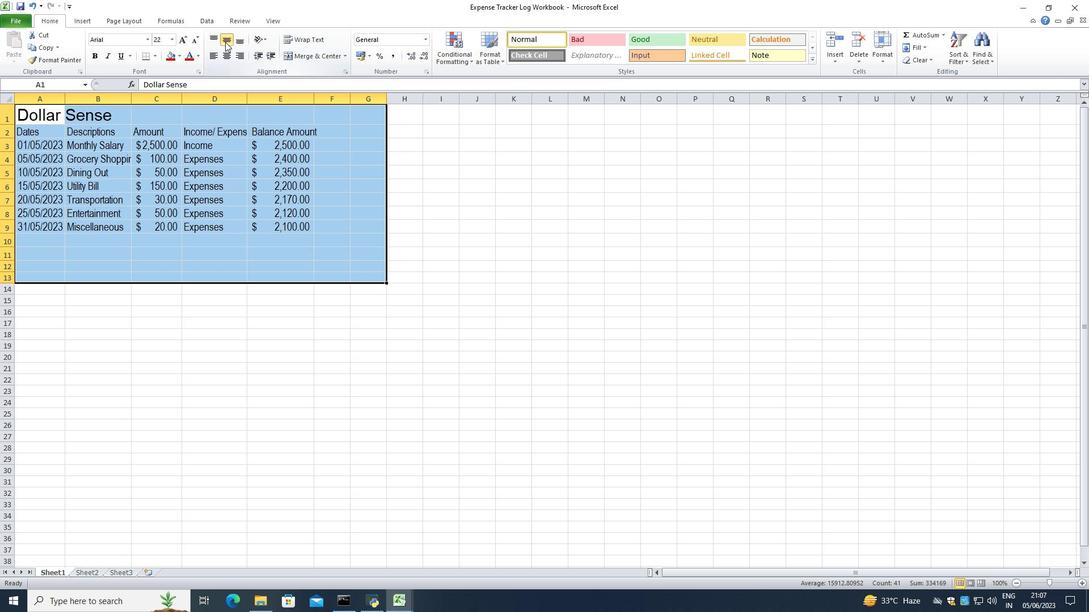 
Action: Mouse pressed left at (225, 41)
Screenshot: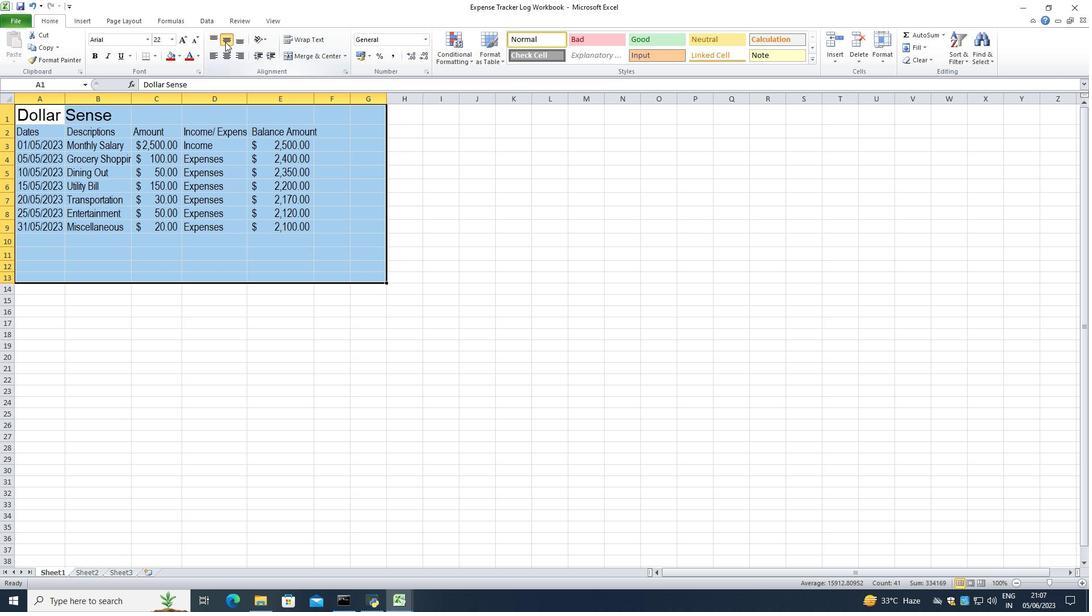 
Action: Mouse moved to (224, 55)
Screenshot: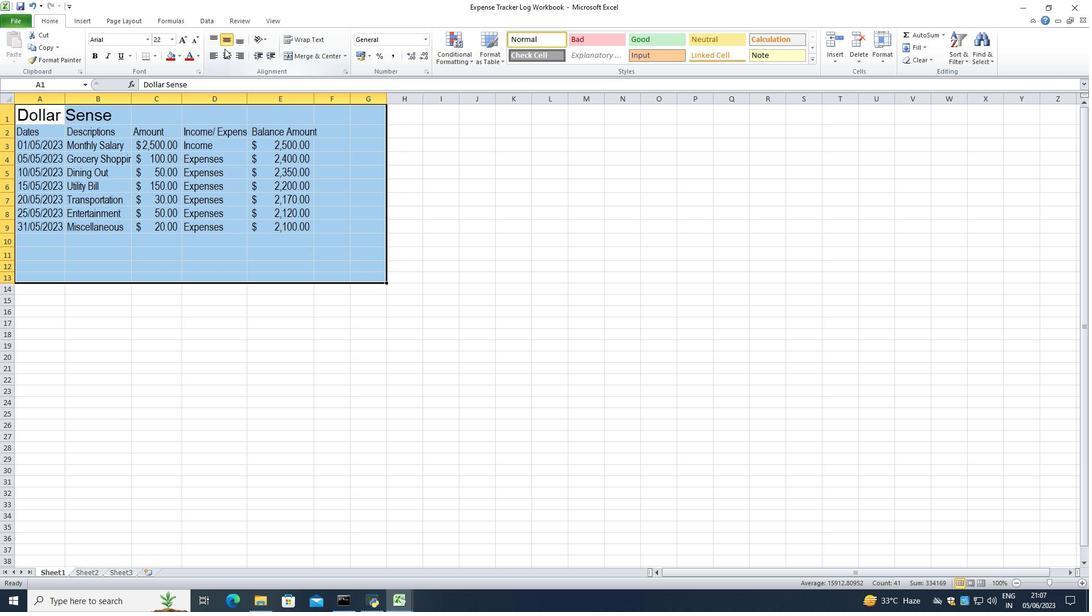 
Action: Mouse pressed left at (224, 55)
Screenshot: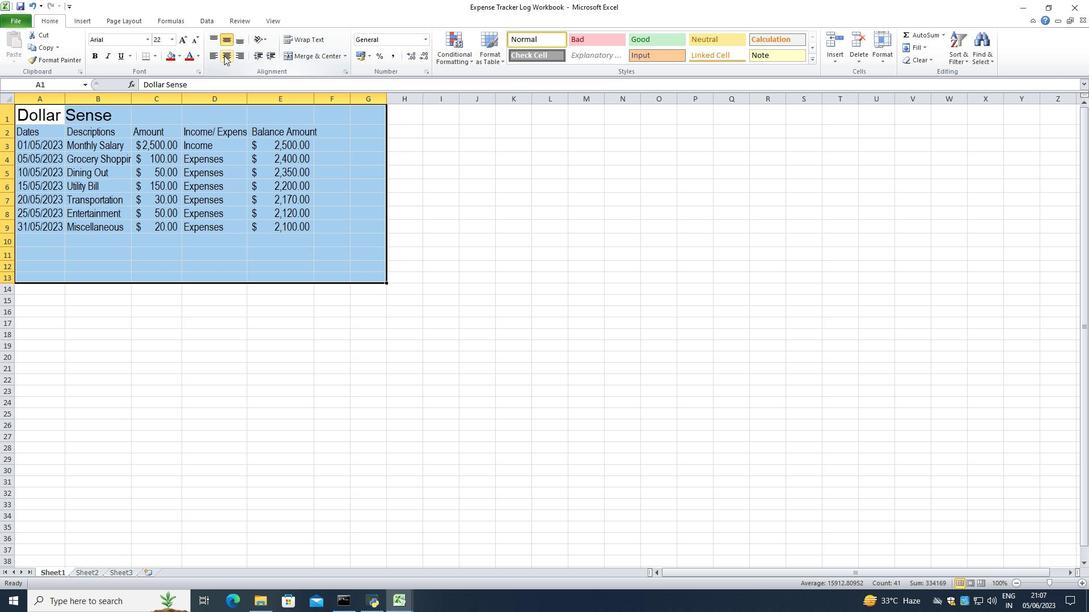 
Action: Mouse moved to (426, 196)
Screenshot: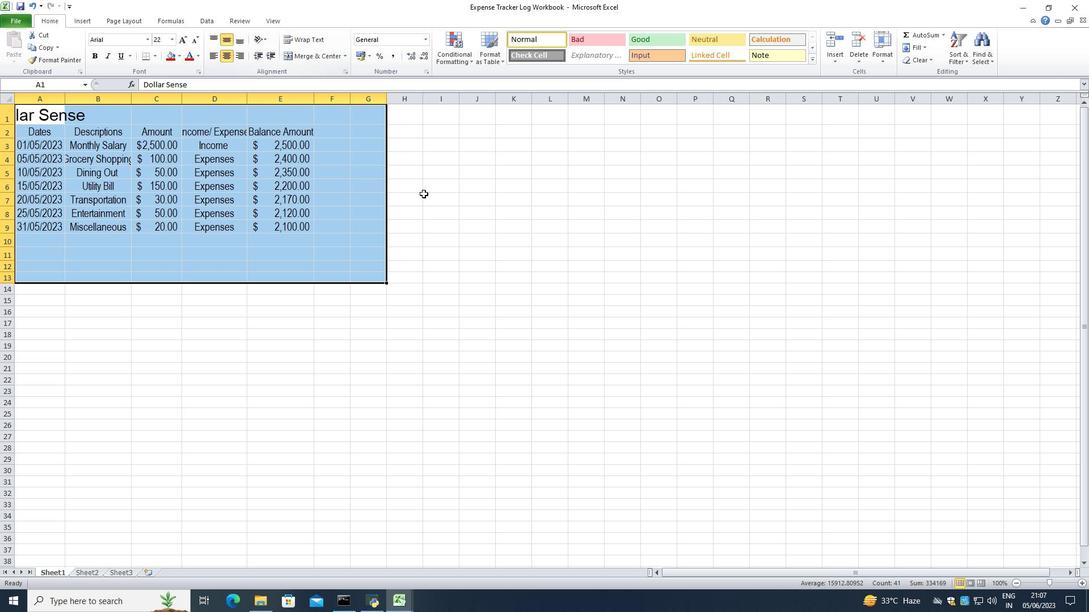 
Action: Mouse pressed left at (426, 196)
Screenshot: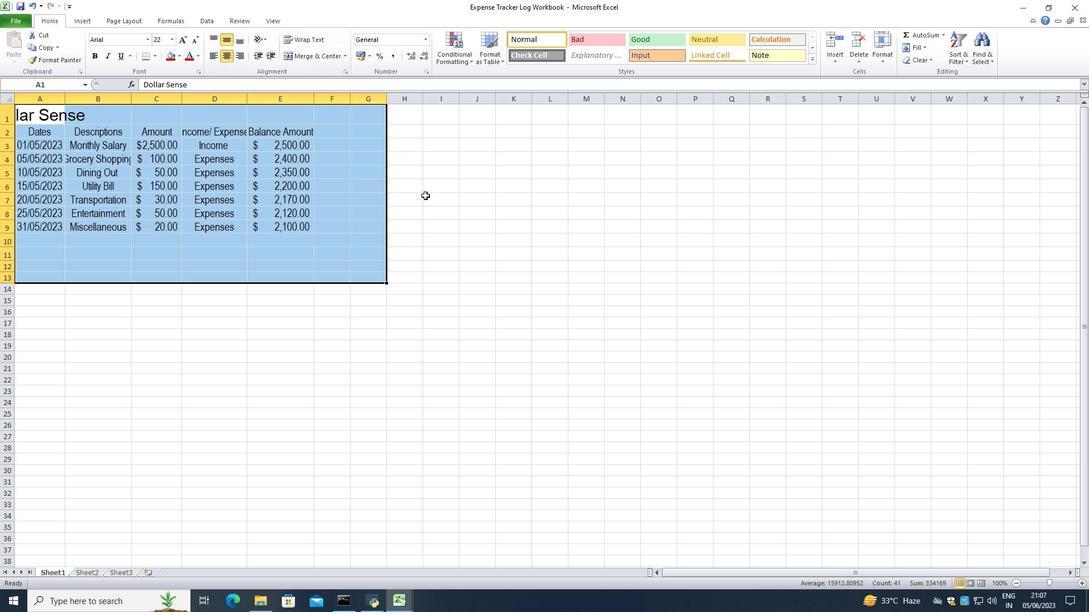 
Action: Mouse moved to (63, 102)
Screenshot: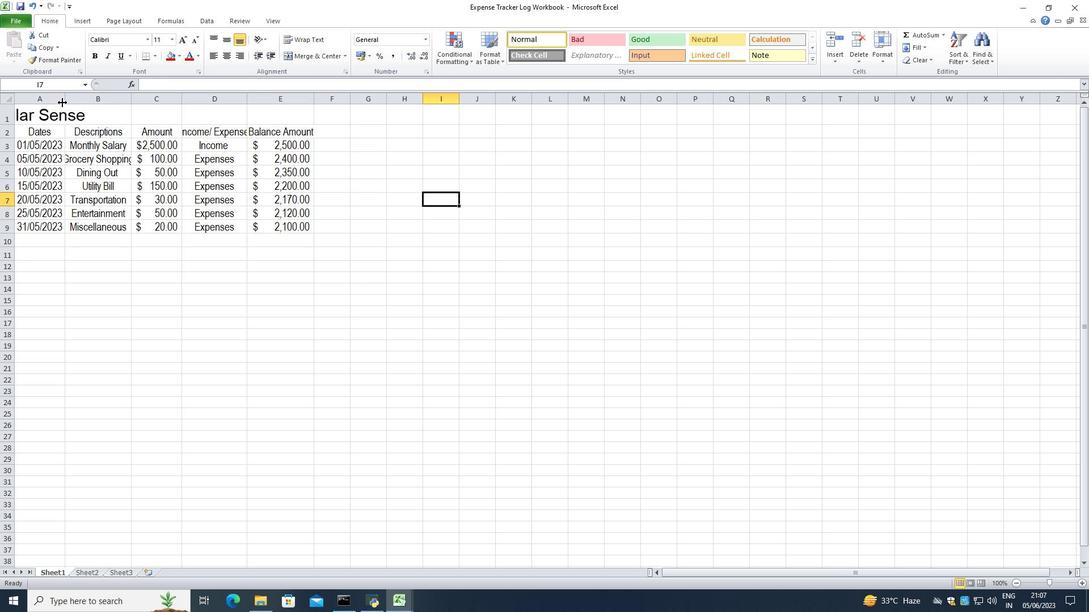 
Action: Mouse pressed left at (63, 102)
Screenshot: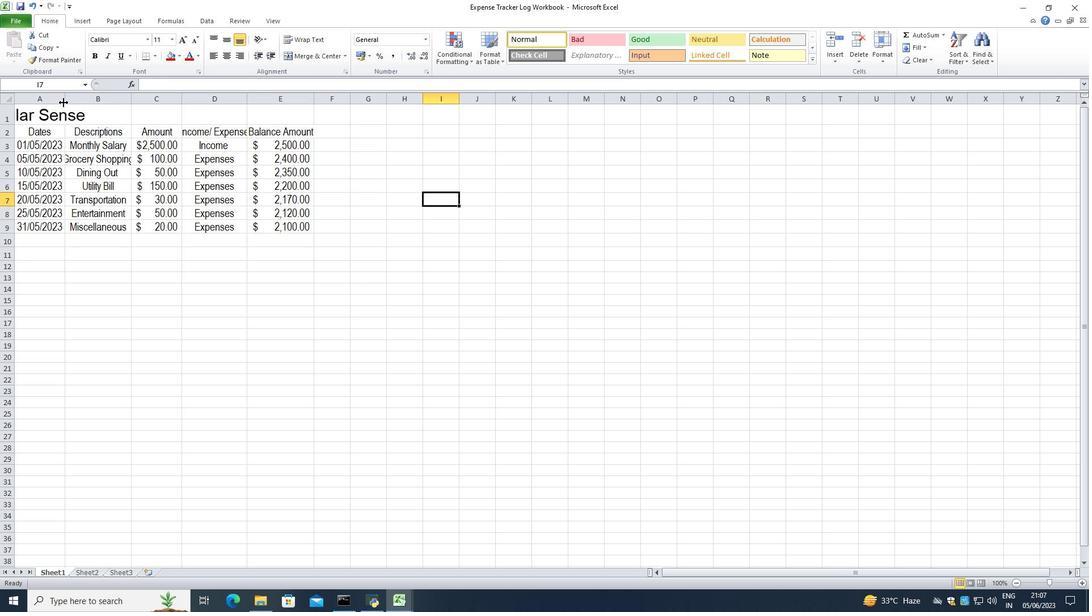 
Action: Mouse pressed left at (63, 102)
Screenshot: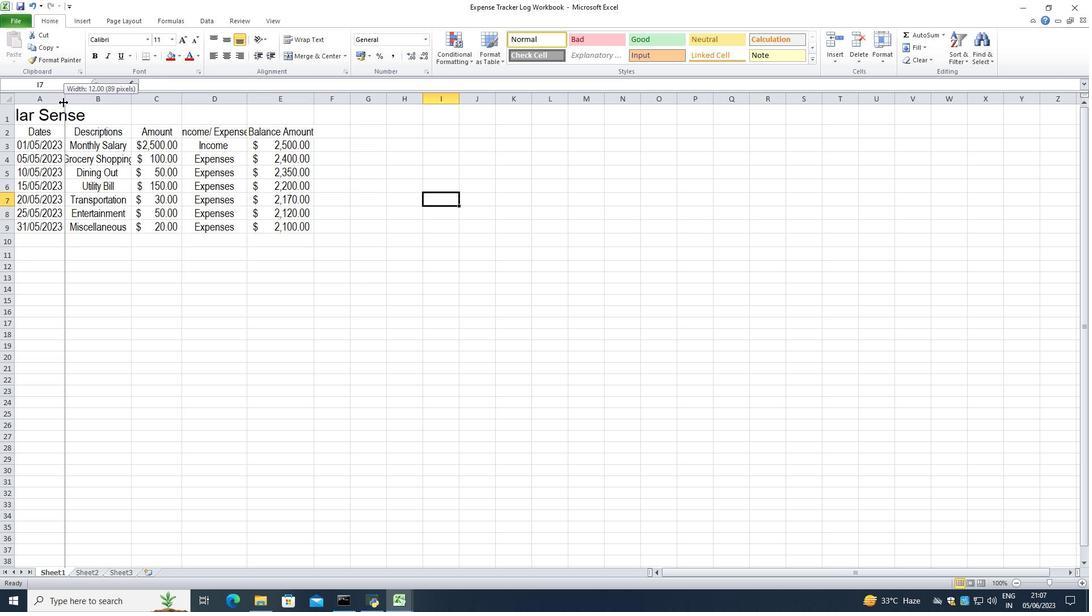 
Action: Mouse moved to (190, 101)
Screenshot: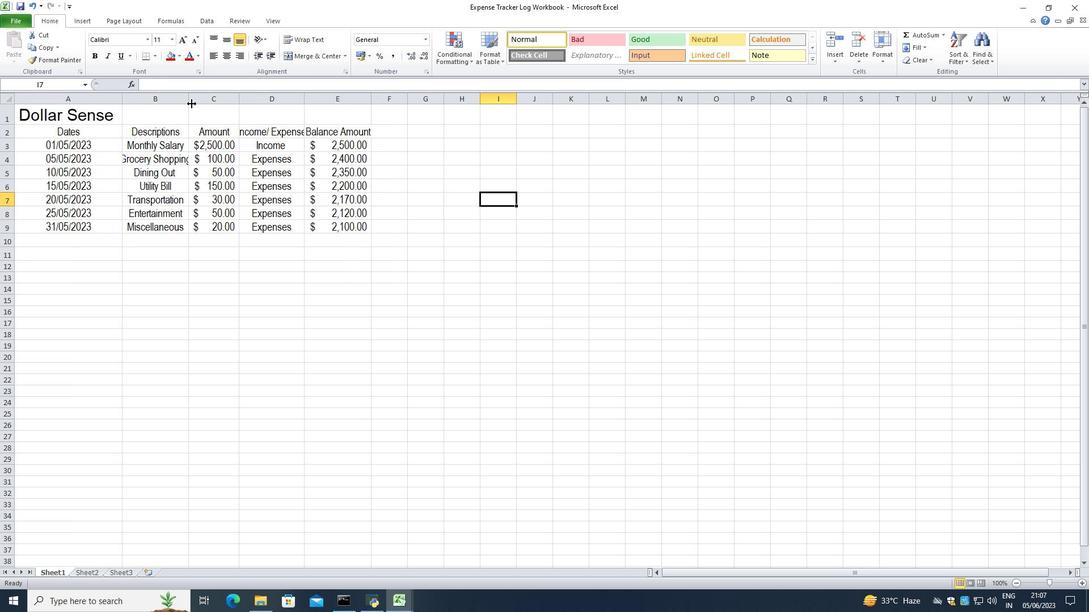
Action: Mouse pressed left at (190, 101)
Screenshot: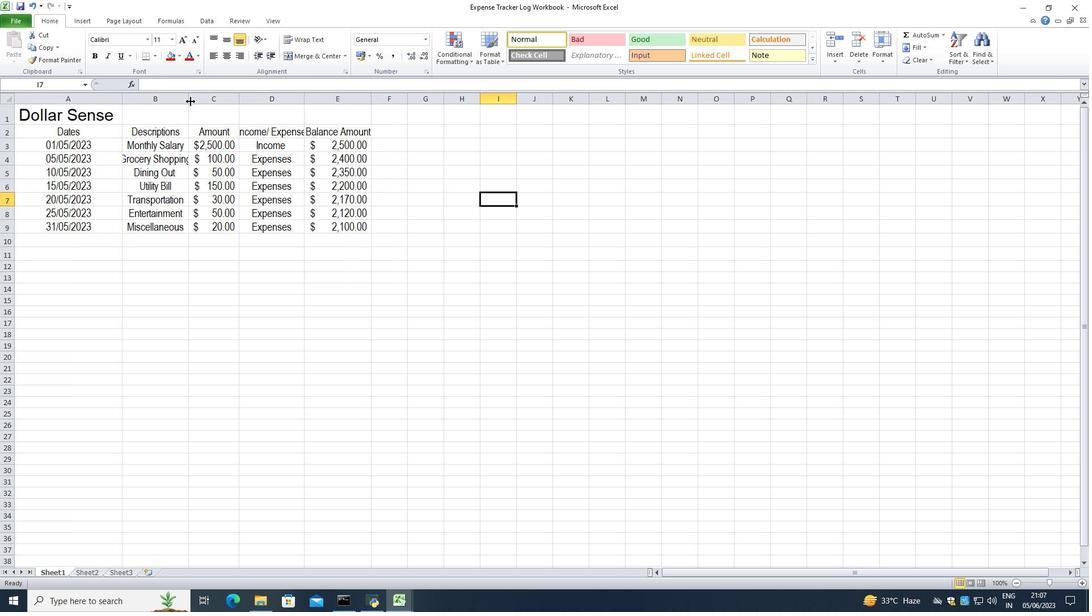 
Action: Mouse pressed left at (190, 101)
Screenshot: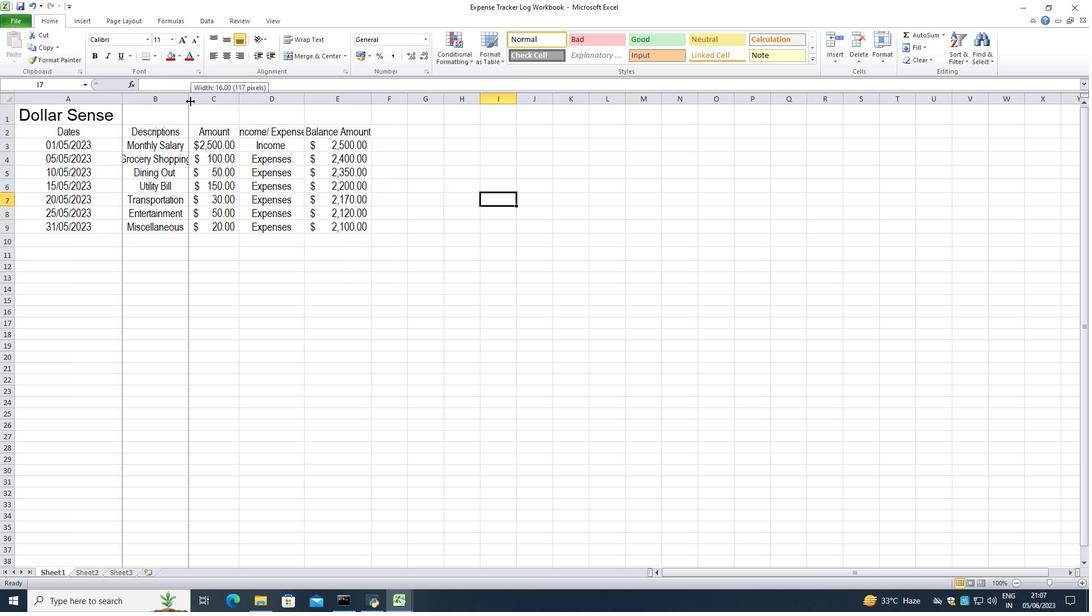 
Action: Mouse moved to (248, 100)
Screenshot: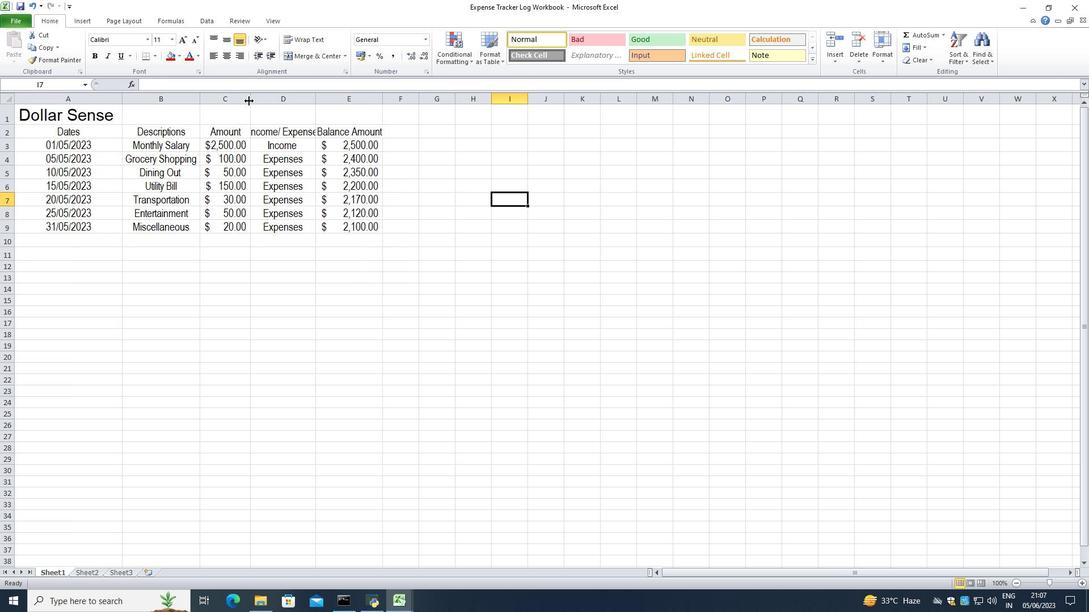 
Action: Mouse pressed left at (248, 100)
Screenshot: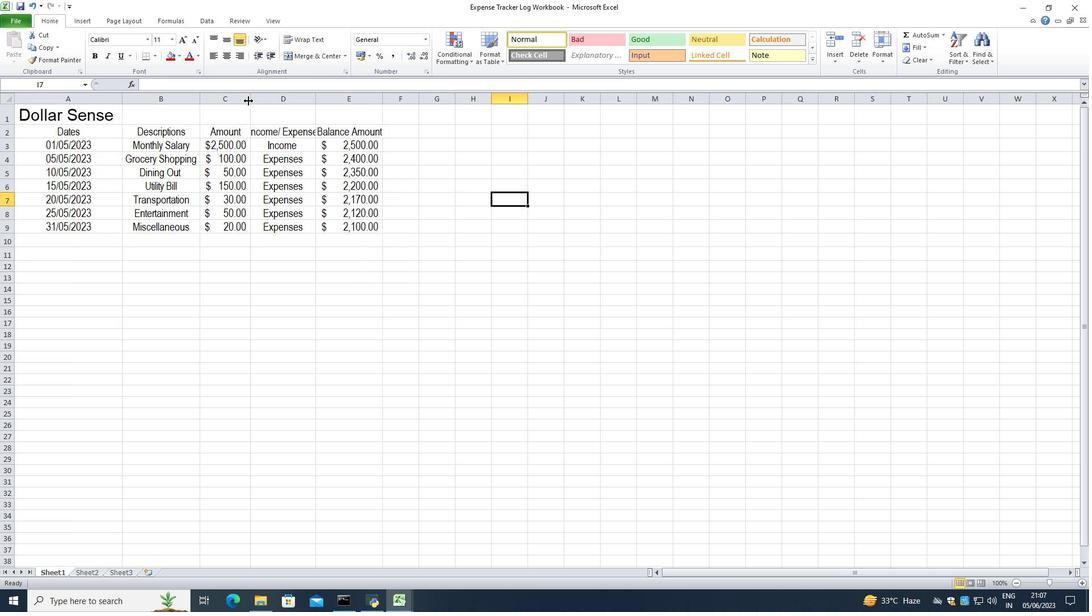 
Action: Mouse pressed left at (248, 100)
Screenshot: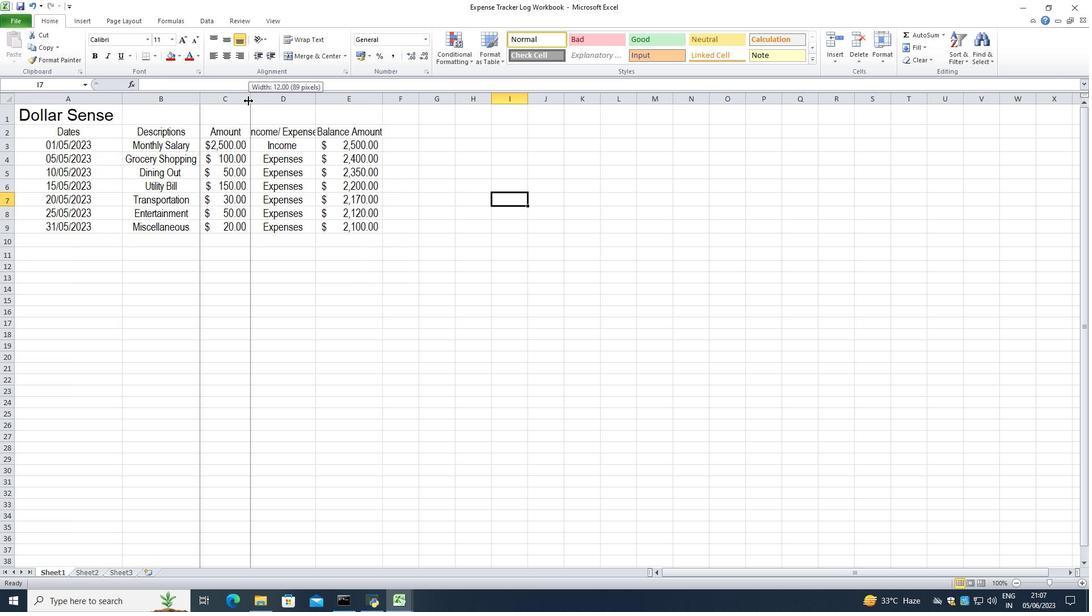 
Action: Mouse moved to (316, 102)
Screenshot: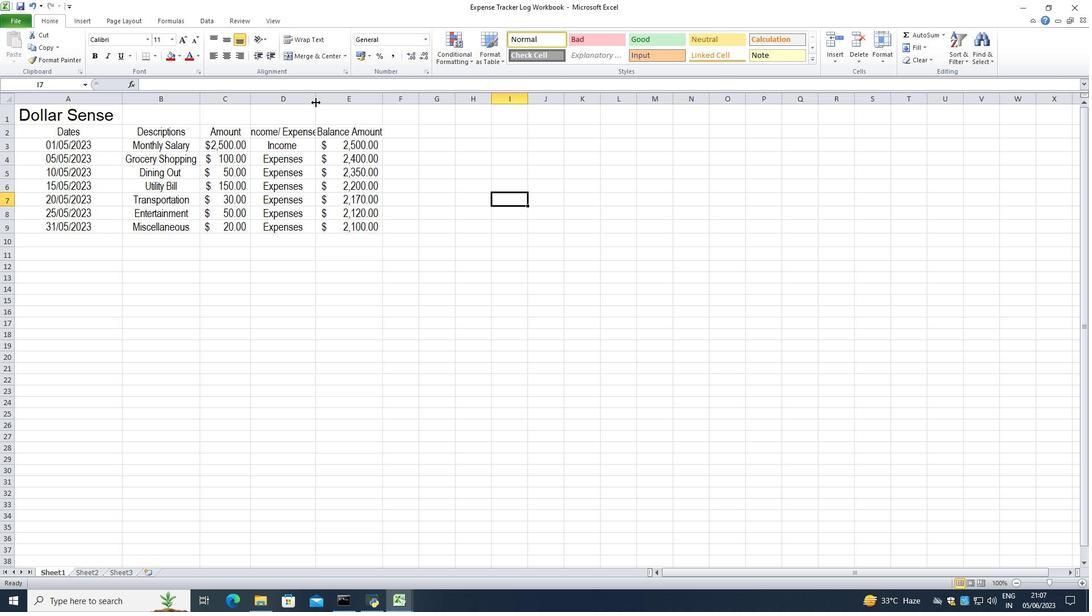 
Action: Mouse pressed left at (316, 102)
Screenshot: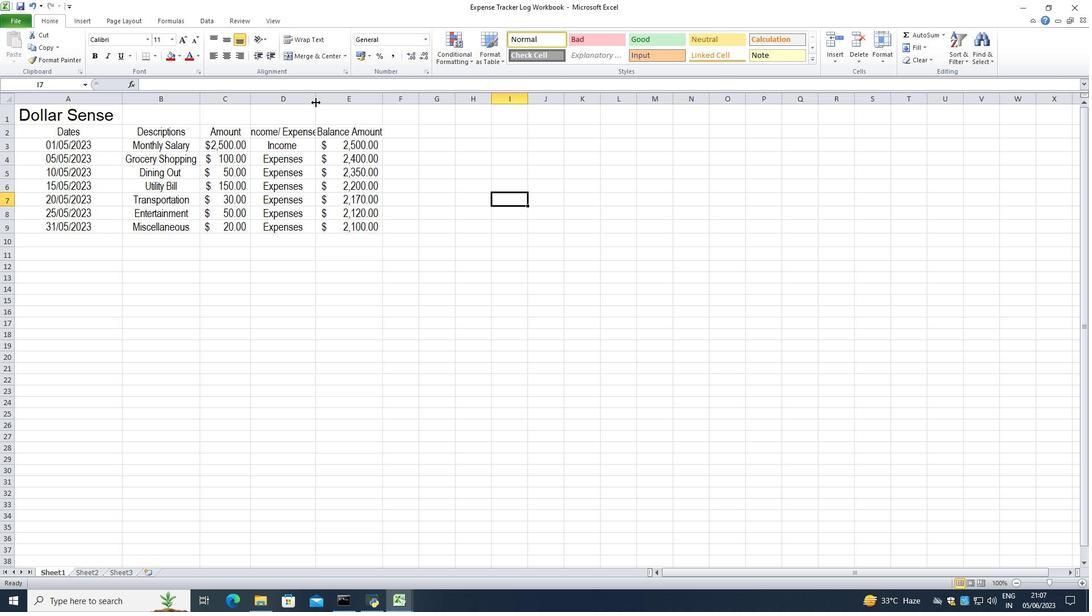 
Action: Mouse pressed left at (316, 102)
Screenshot: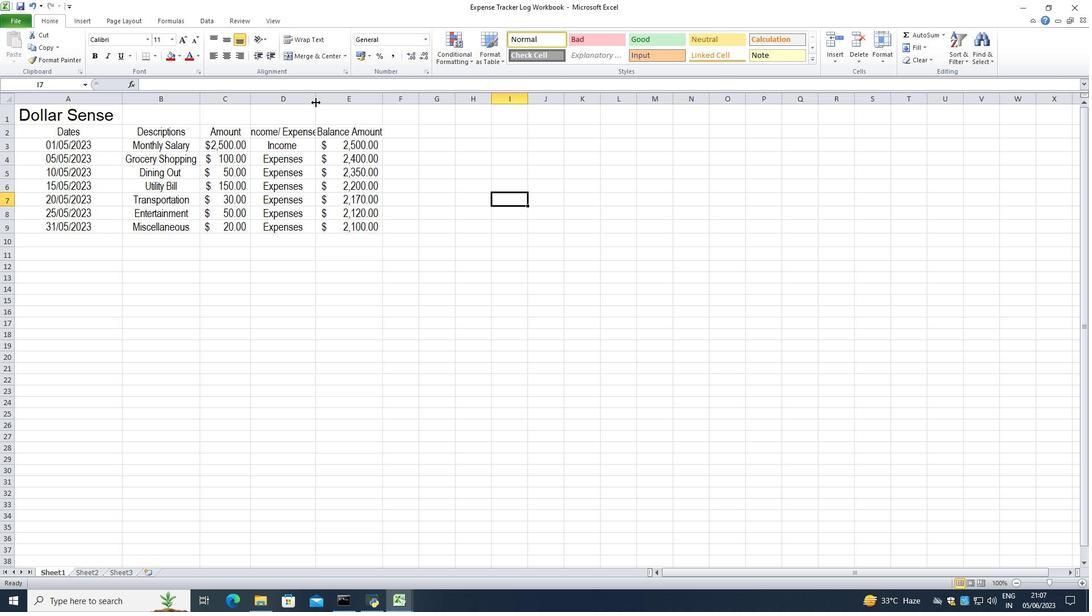 
Action: Mouse moved to (392, 101)
Screenshot: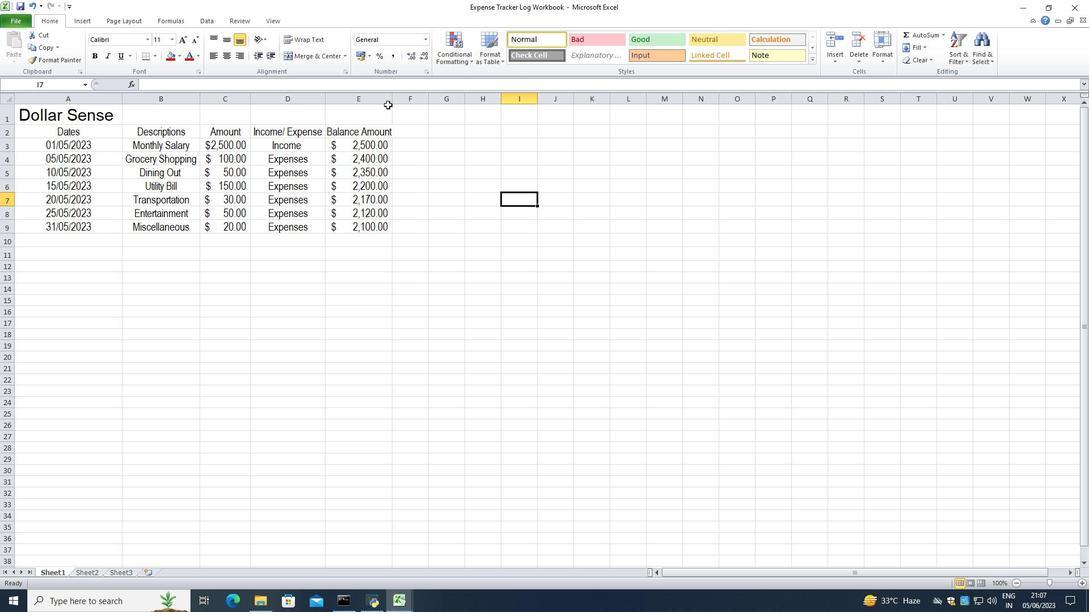 
Action: Mouse pressed left at (392, 101)
Screenshot: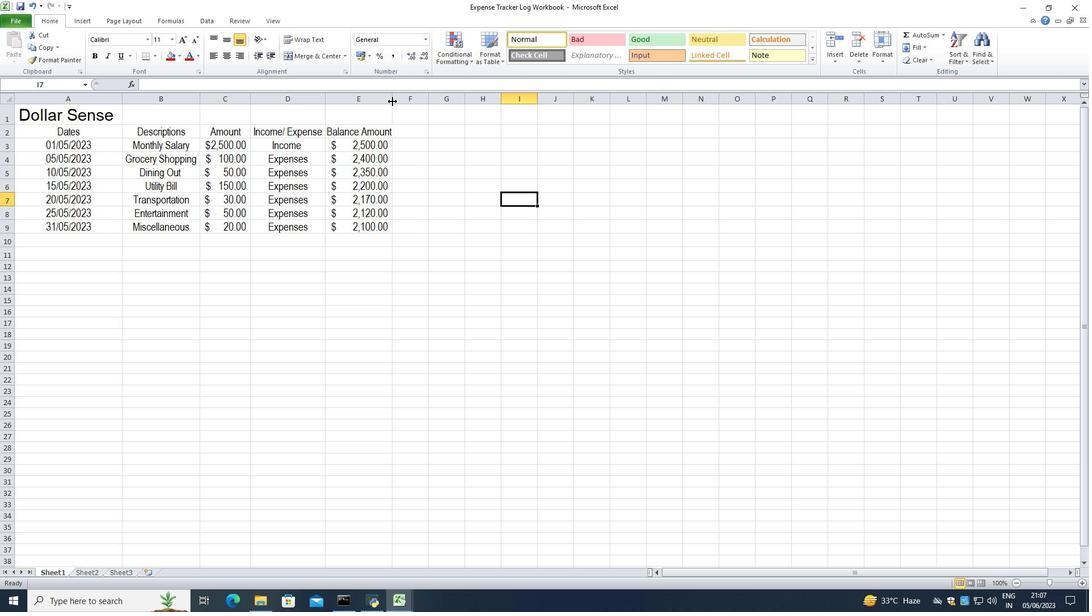 
Action: Mouse pressed left at (392, 101)
Screenshot: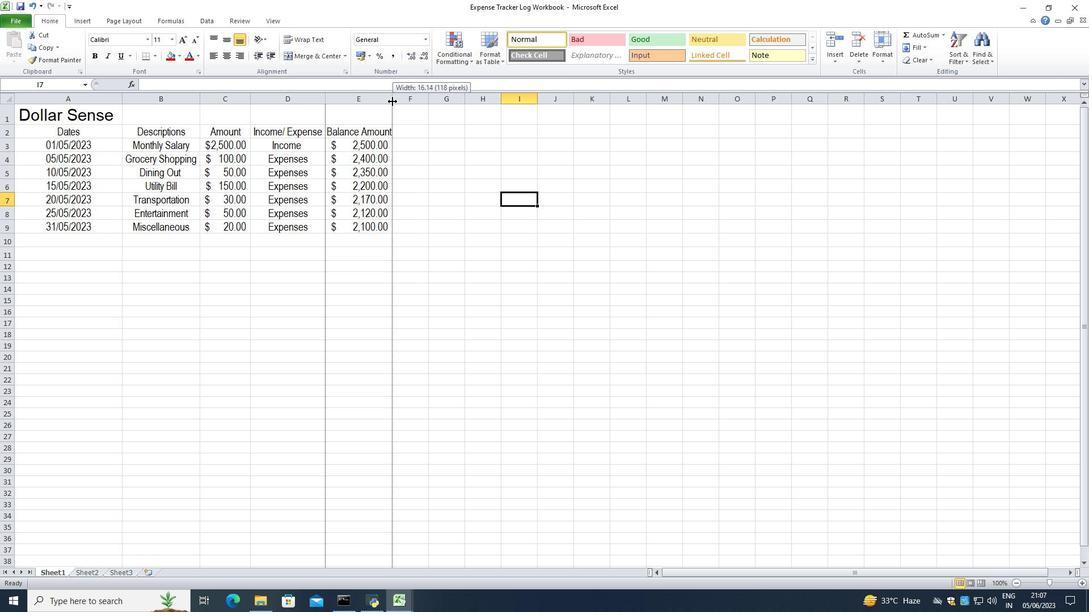 
Action: Mouse moved to (68, 111)
Screenshot: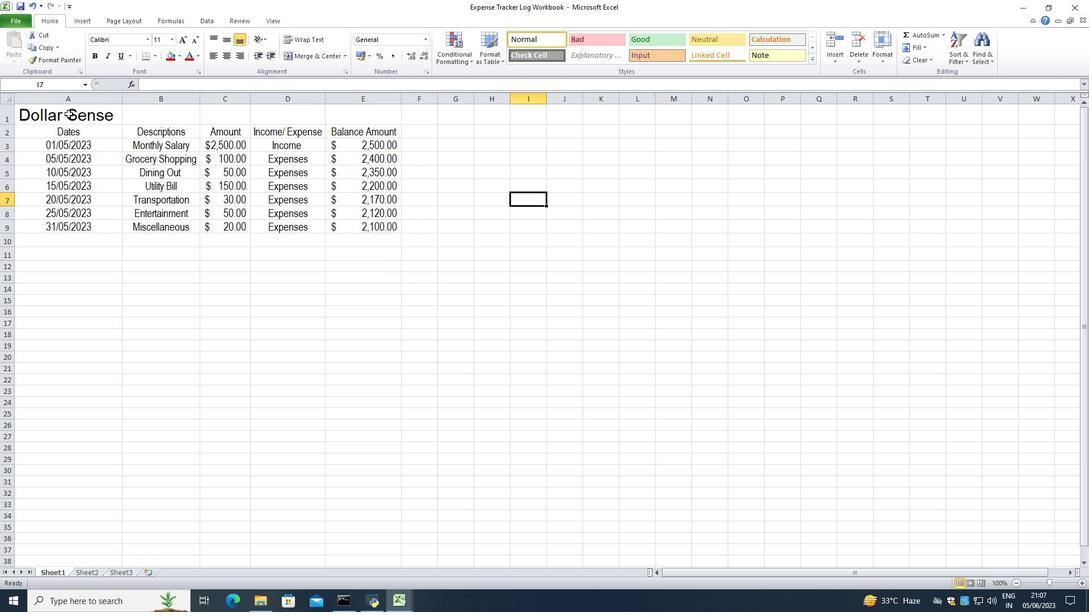 
Action: Mouse pressed left at (68, 111)
Screenshot: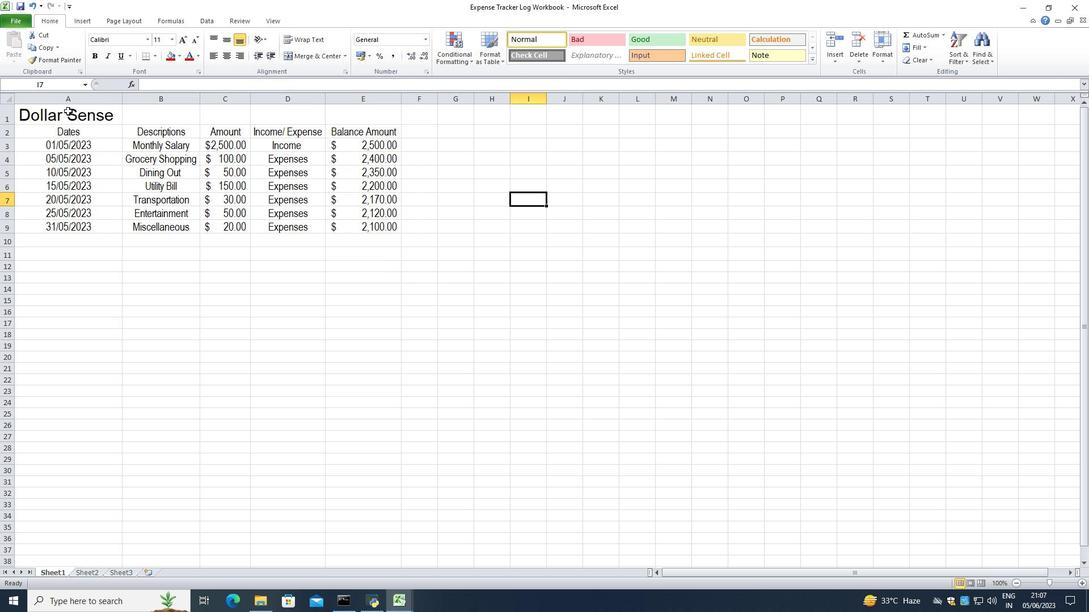 
Action: Mouse moved to (222, 54)
Screenshot: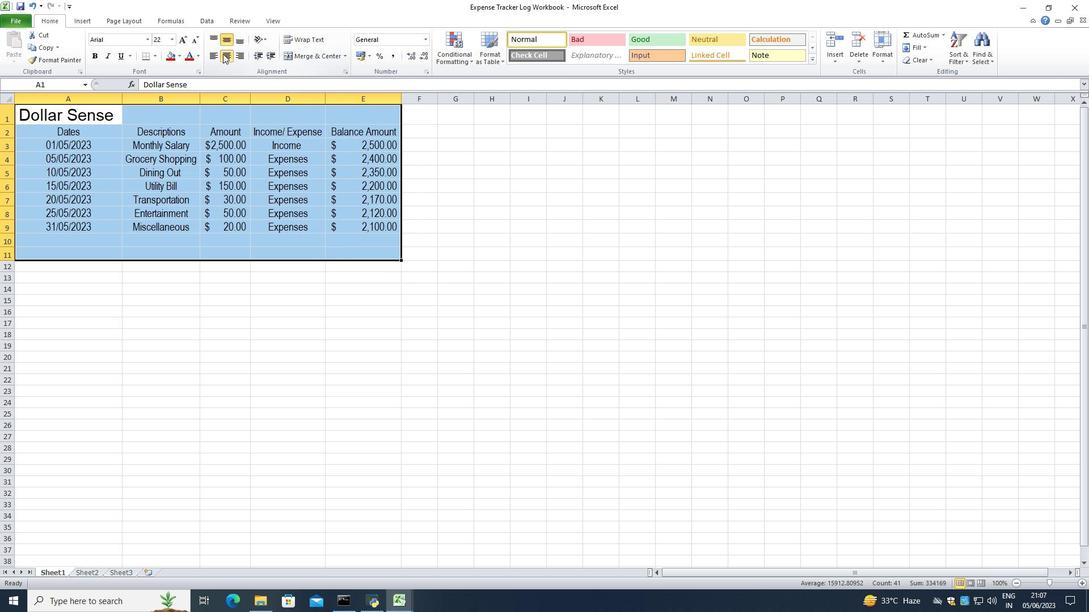 
Action: Mouse pressed left at (222, 54)
Screenshot: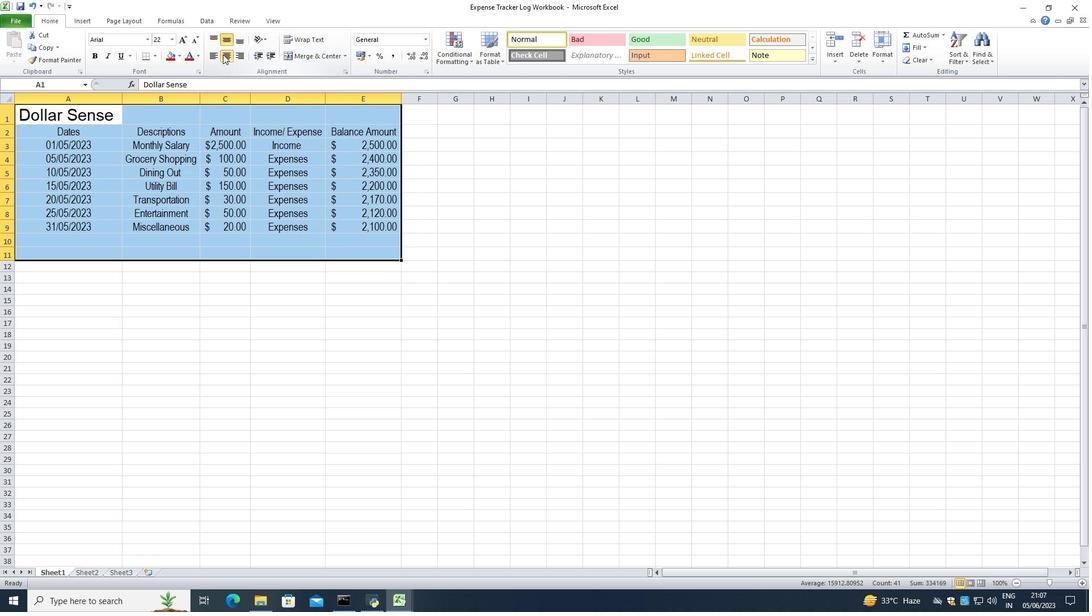 
Action: Mouse moved to (225, 39)
Screenshot: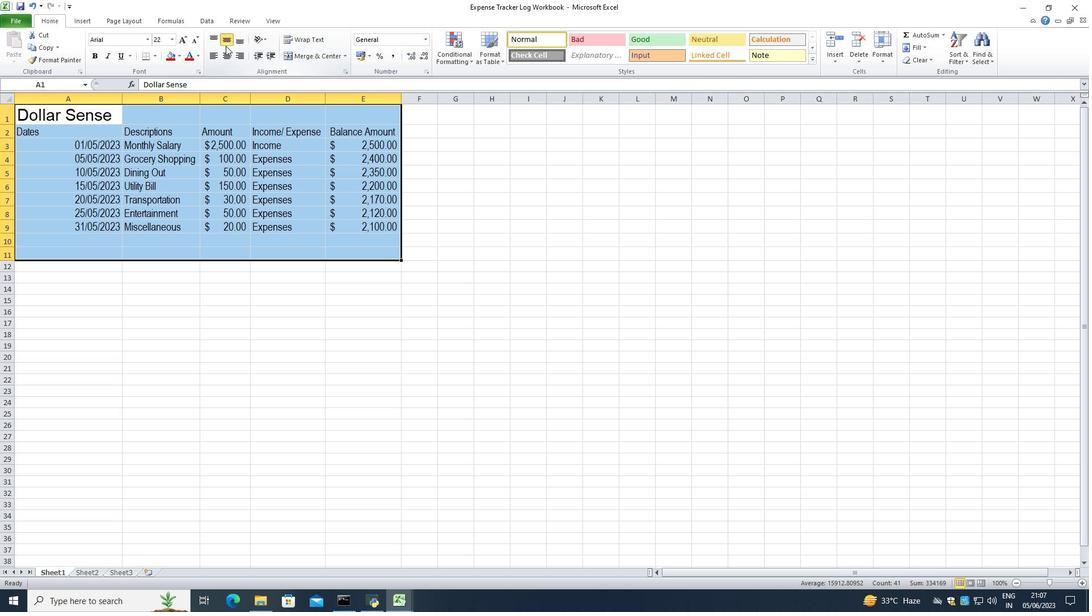 
Action: Mouse pressed left at (225, 39)
Screenshot: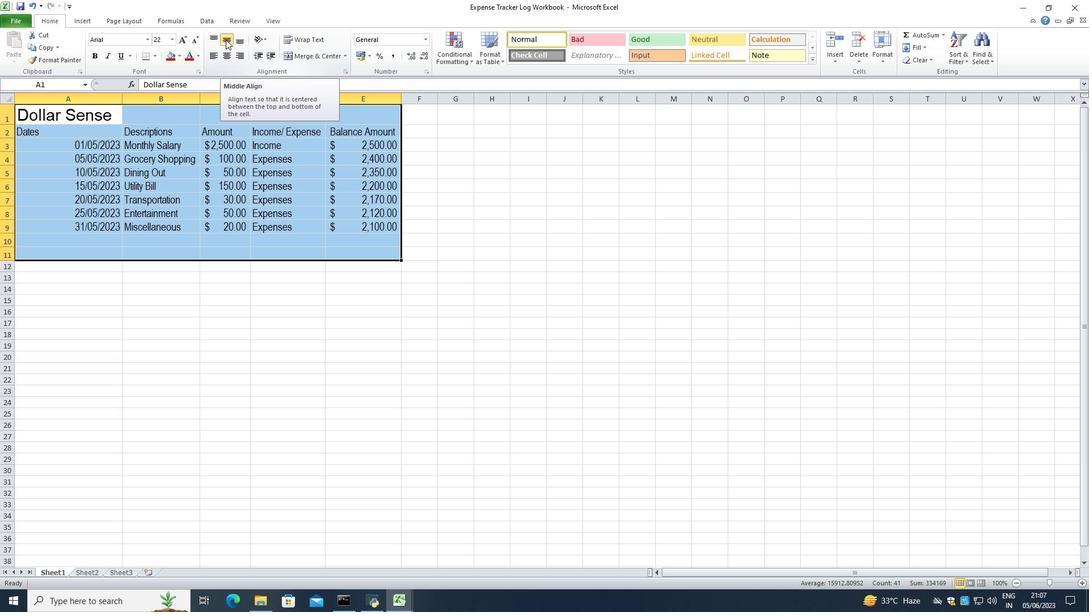 
Action: Mouse moved to (214, 41)
Screenshot: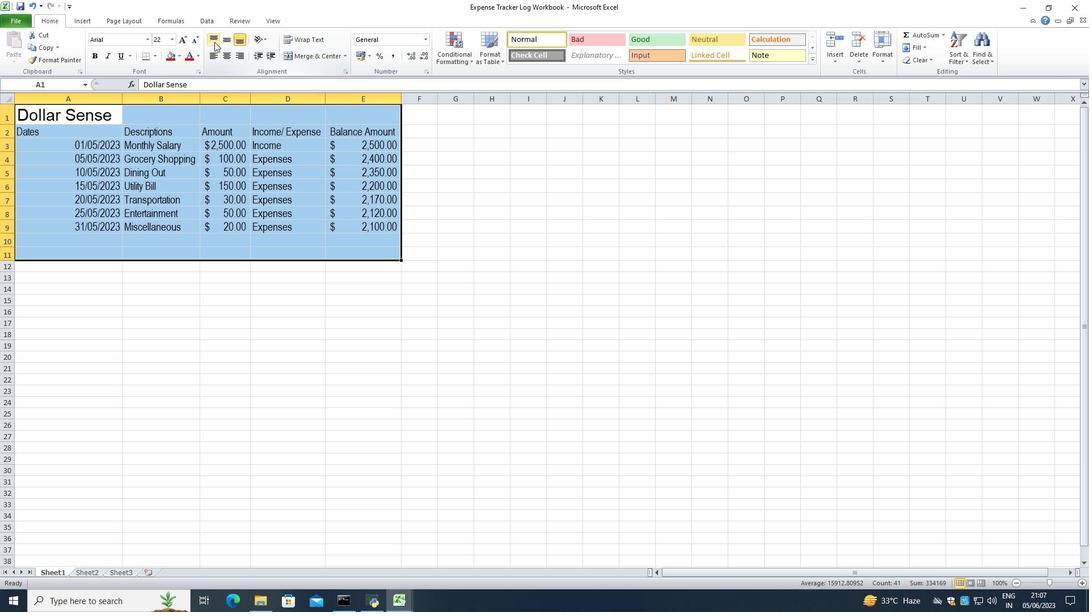 
Action: Mouse pressed left at (214, 41)
Screenshot: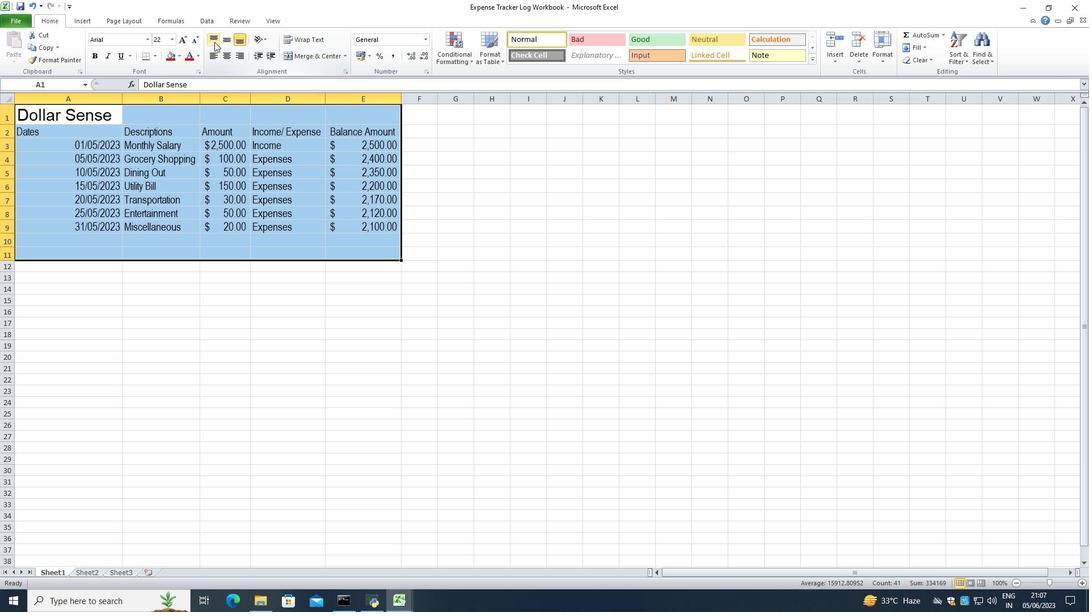 
Action: Mouse moved to (227, 38)
Screenshot: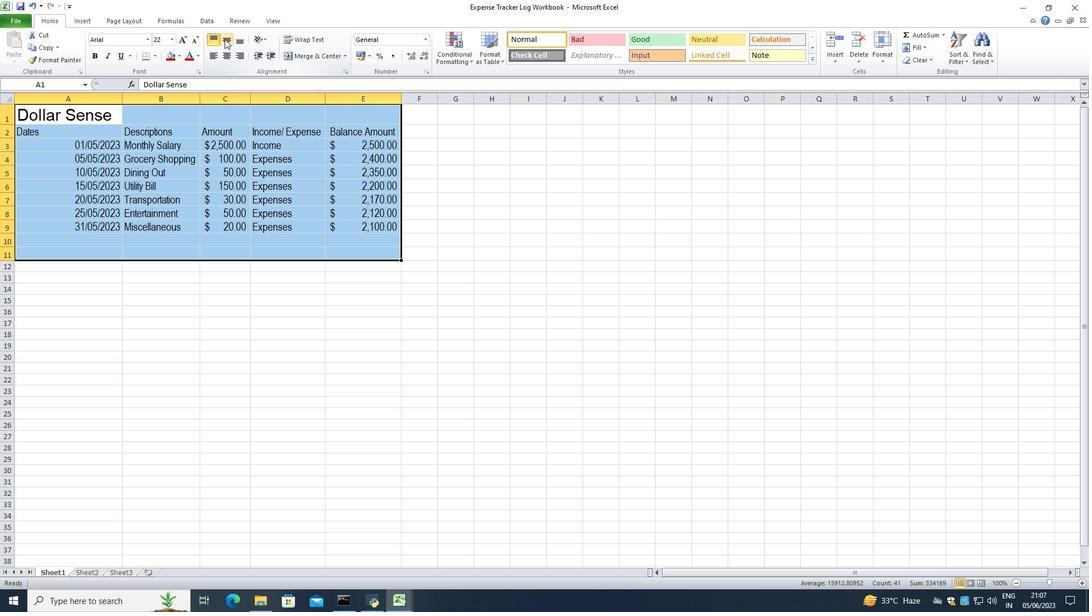 
Action: Mouse pressed left at (227, 38)
Screenshot: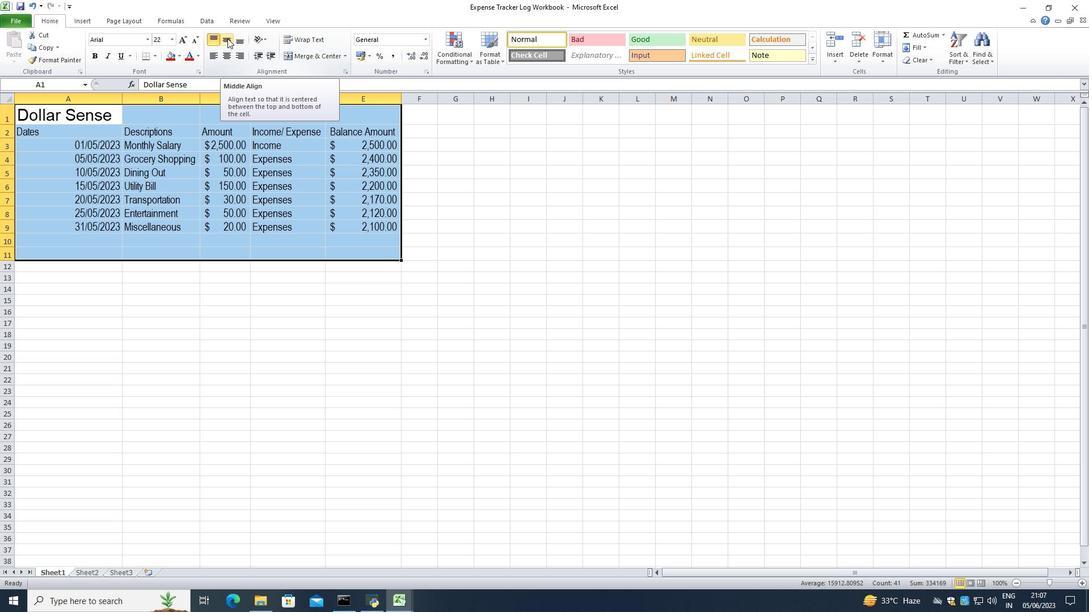 
Action: Mouse moved to (227, 51)
Screenshot: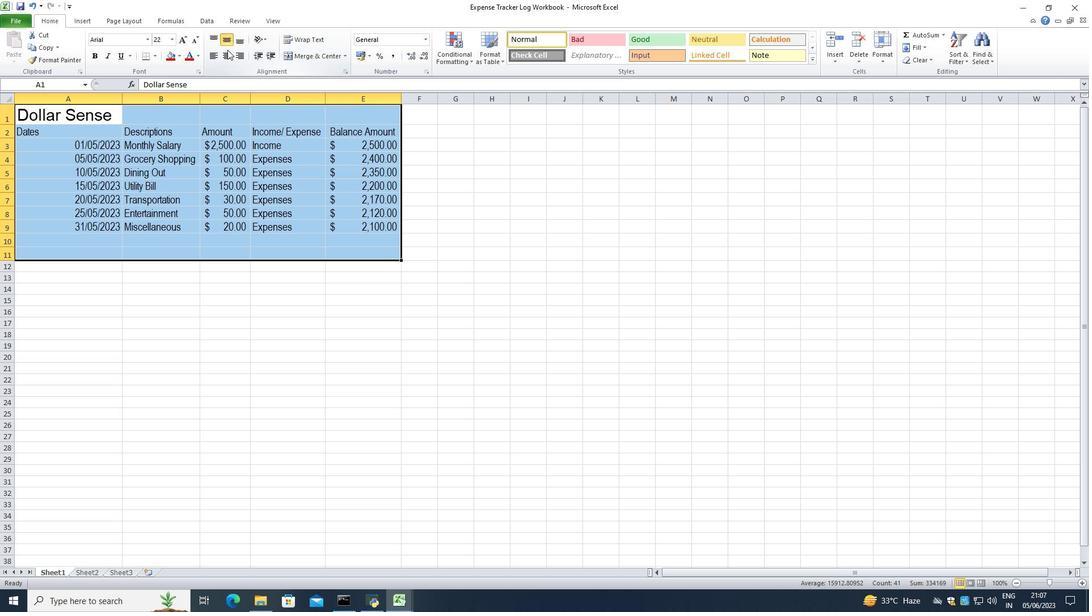 
Action: Mouse pressed left at (227, 51)
Screenshot: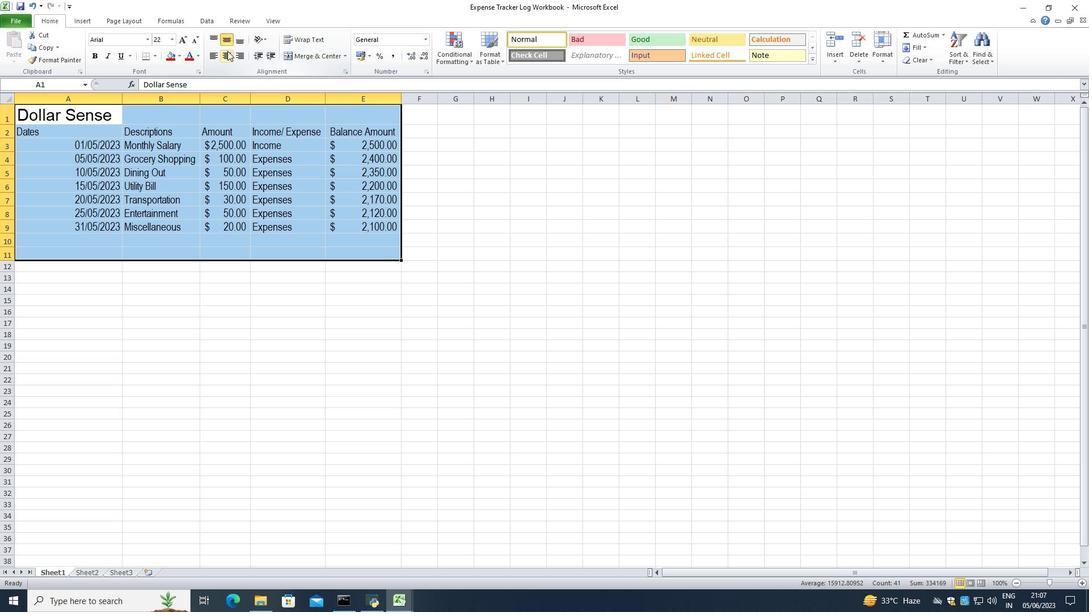 
Action: Mouse moved to (489, 243)
Screenshot: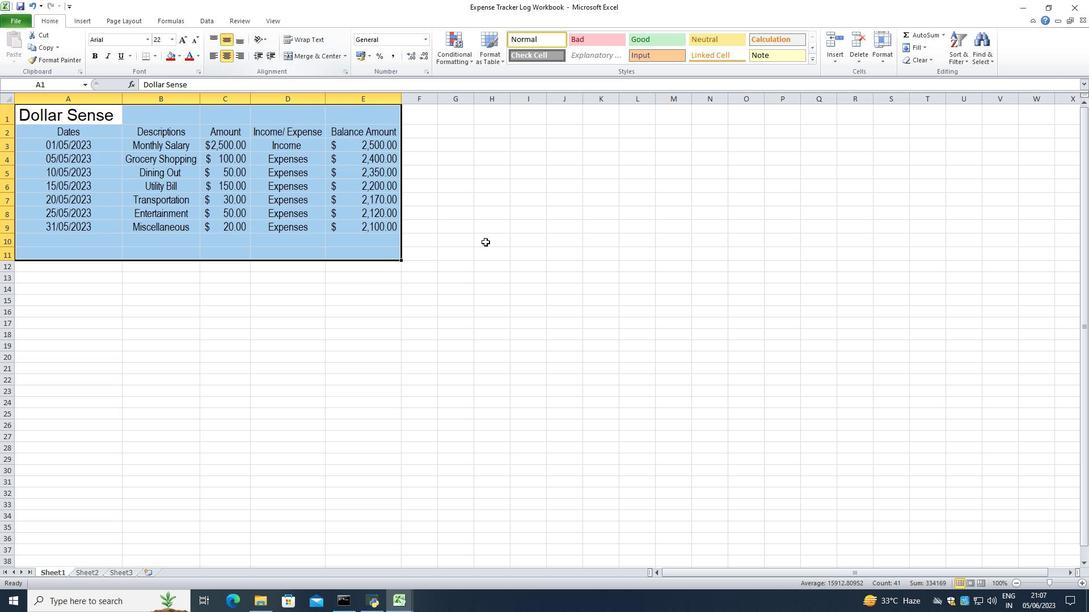 
Action: Mouse pressed left at (489, 243)
Screenshot: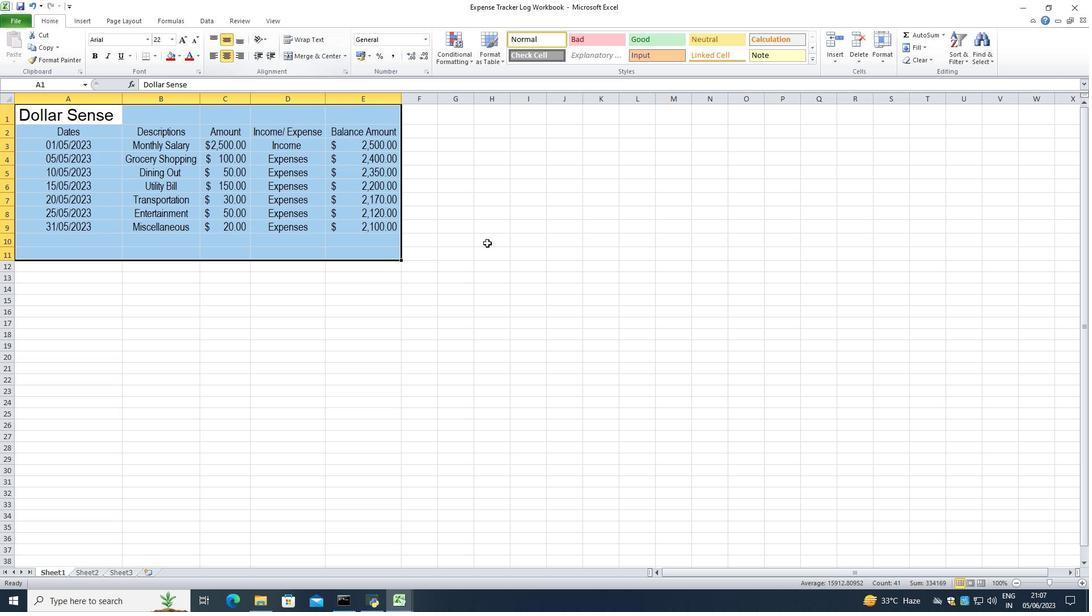 
Action: Mouse moved to (17, 18)
Screenshot: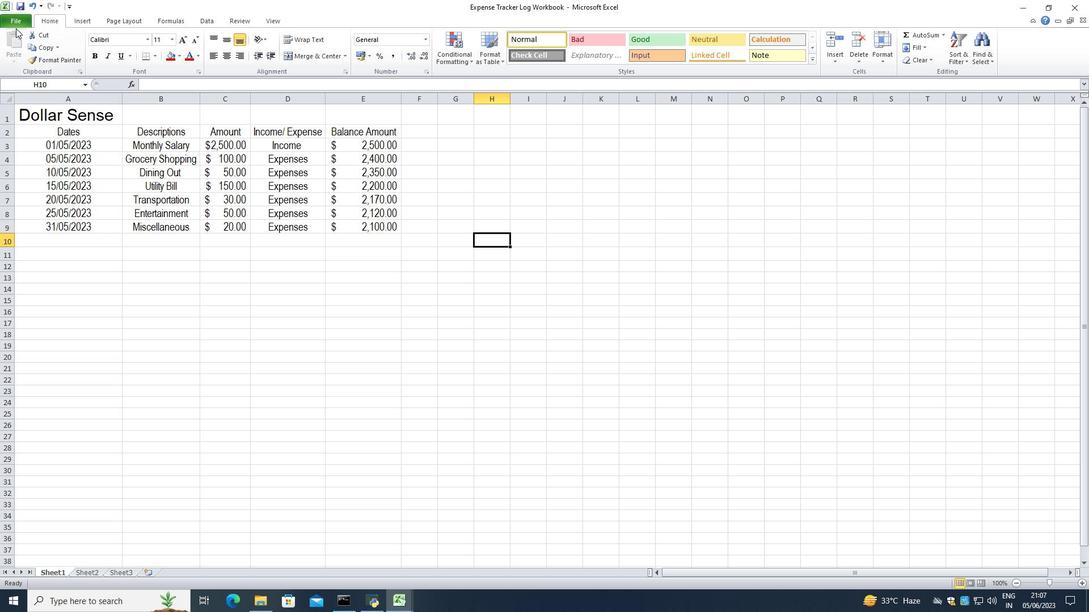 
Action: Mouse pressed left at (17, 18)
Screenshot: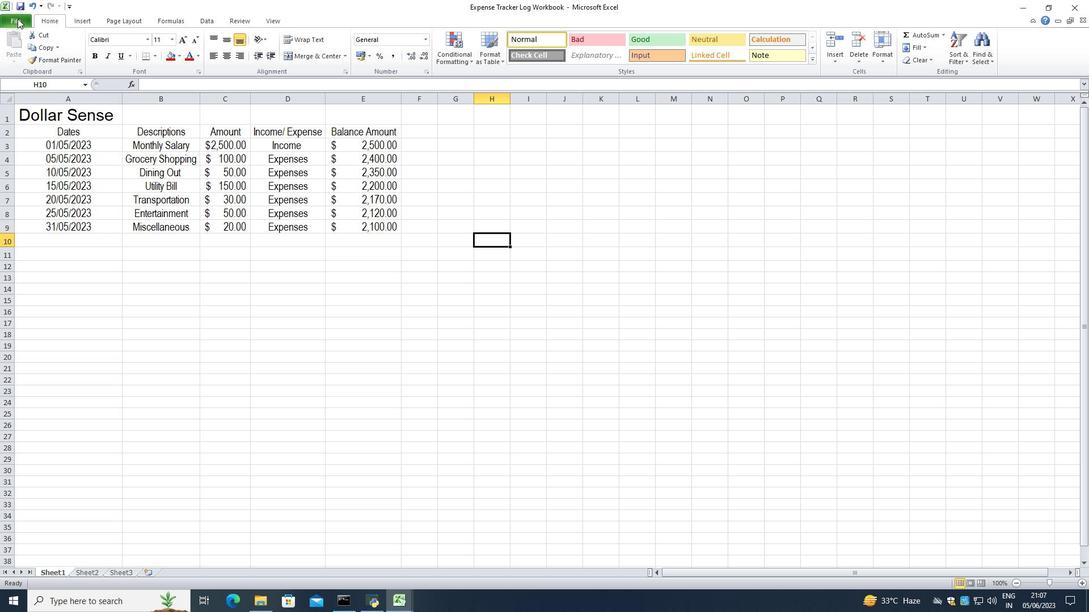 
Action: Mouse moved to (47, 61)
Screenshot: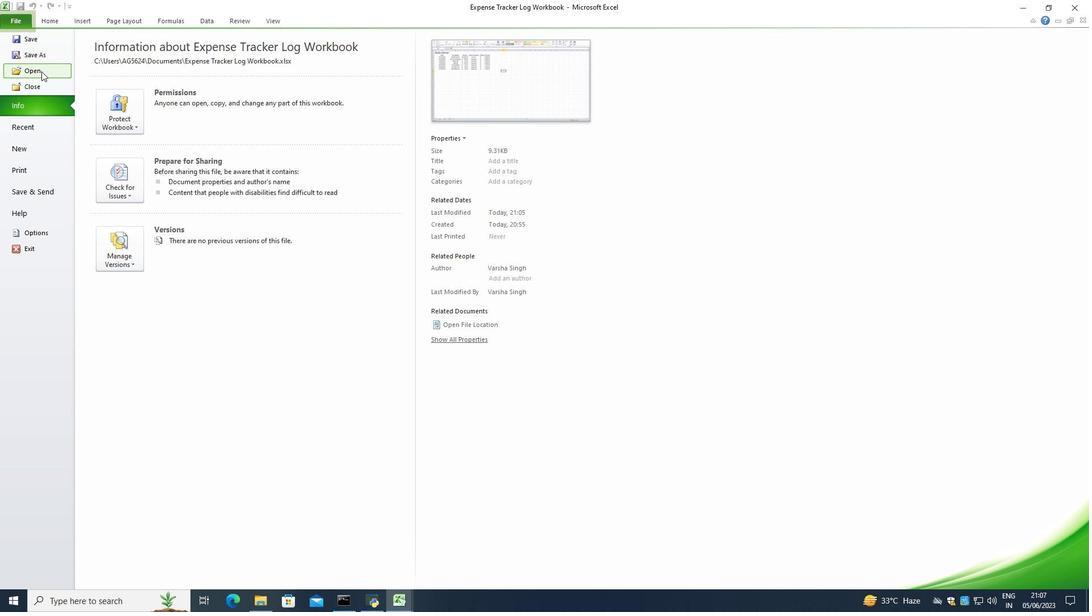
Action: Mouse pressed left at (47, 61)
Screenshot: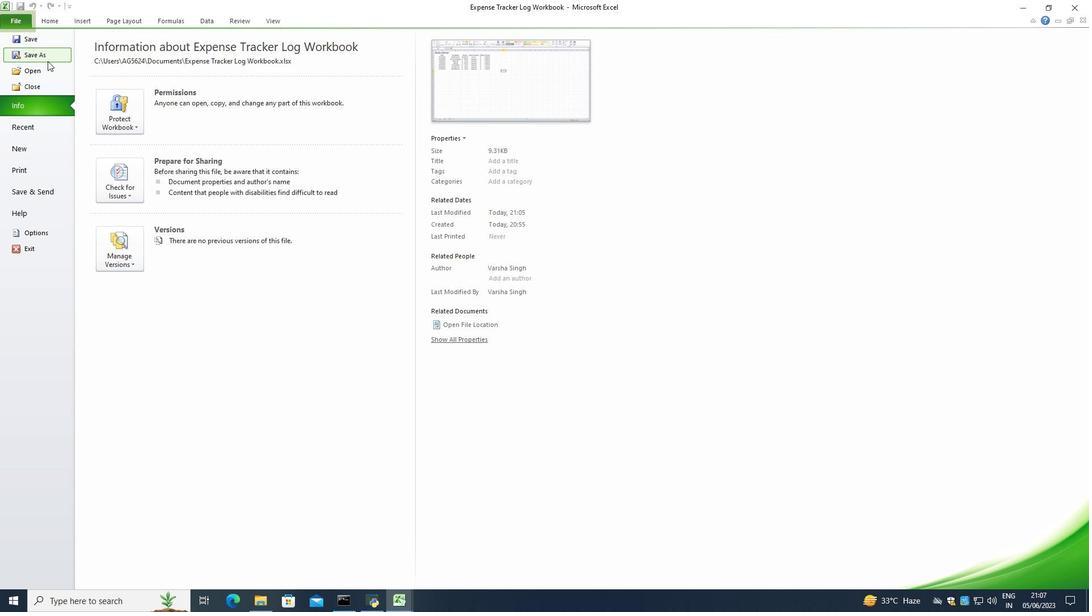 
Action: Mouse moved to (445, 304)
Screenshot: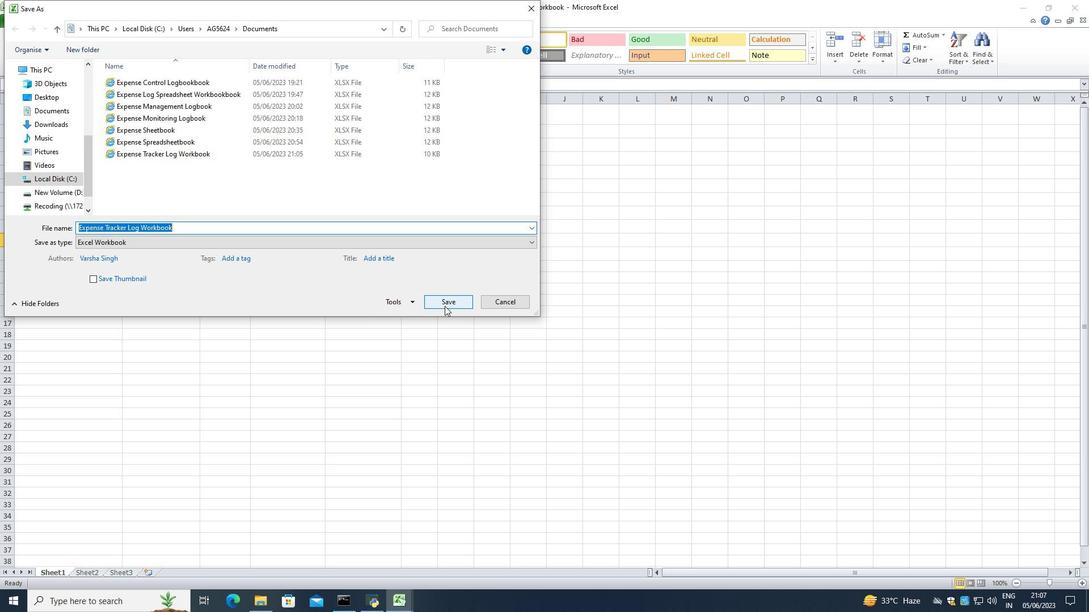 
Action: Key pressed <Key.enter><Key.enter>
Screenshot: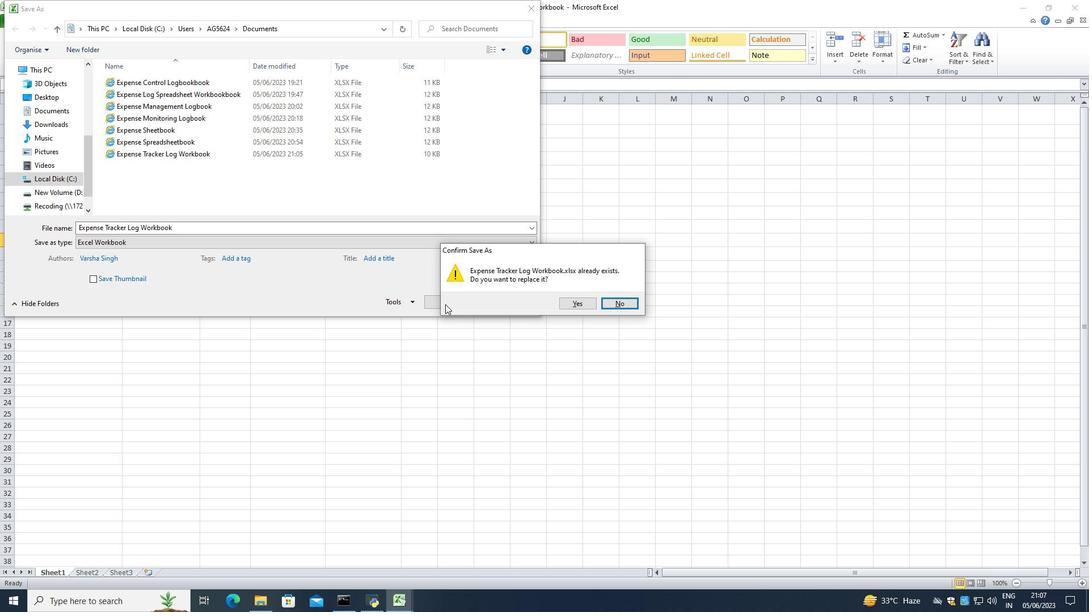 
Action: Mouse moved to (445, 304)
Screenshot: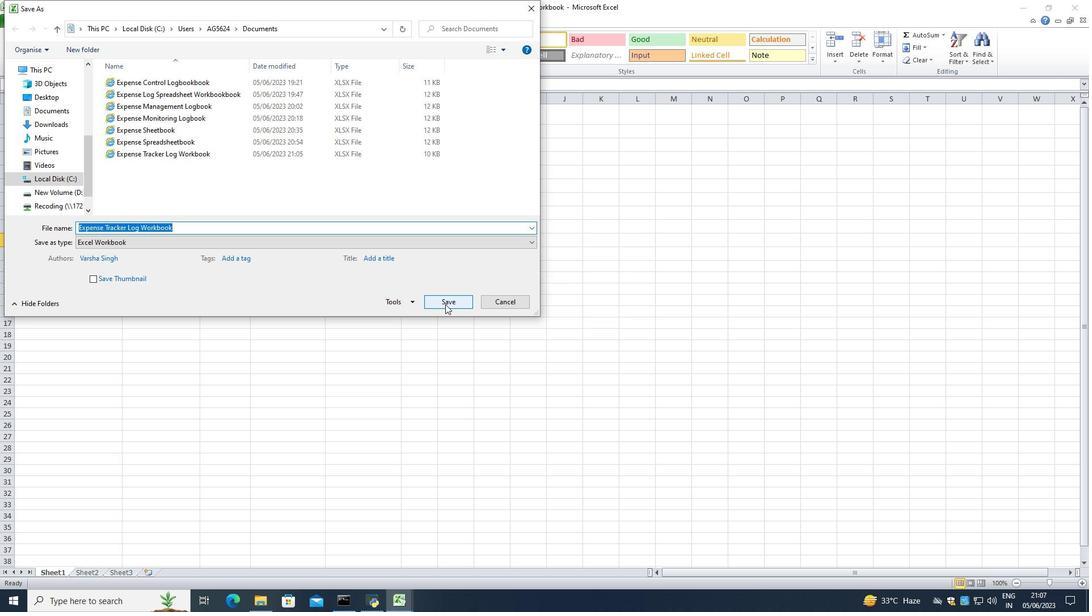
Action: Key pressed <Key.enter>
Screenshot: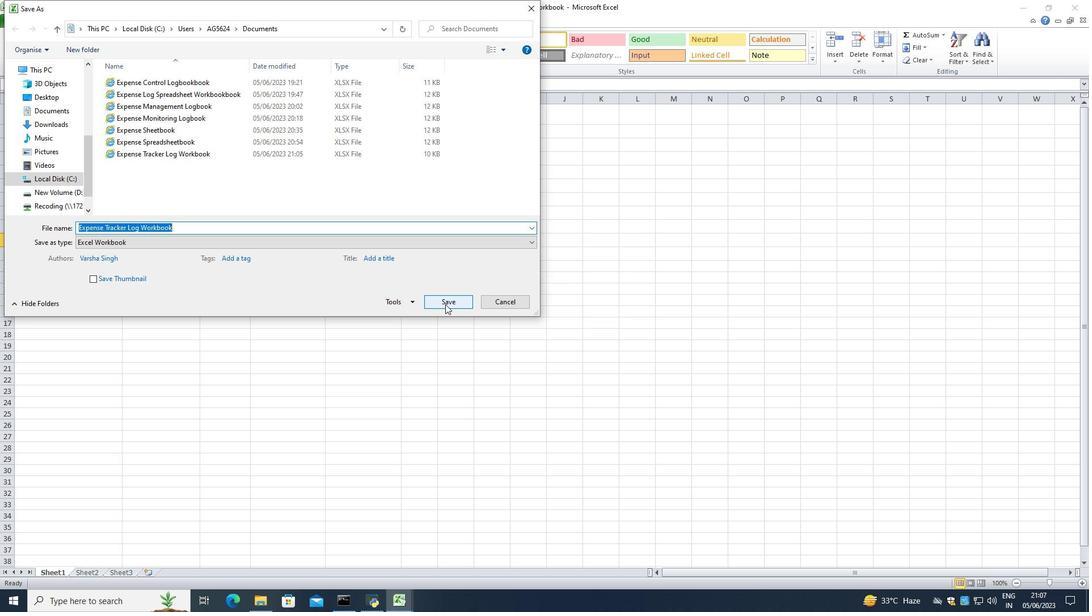 
Action: Mouse moved to (576, 303)
Screenshot: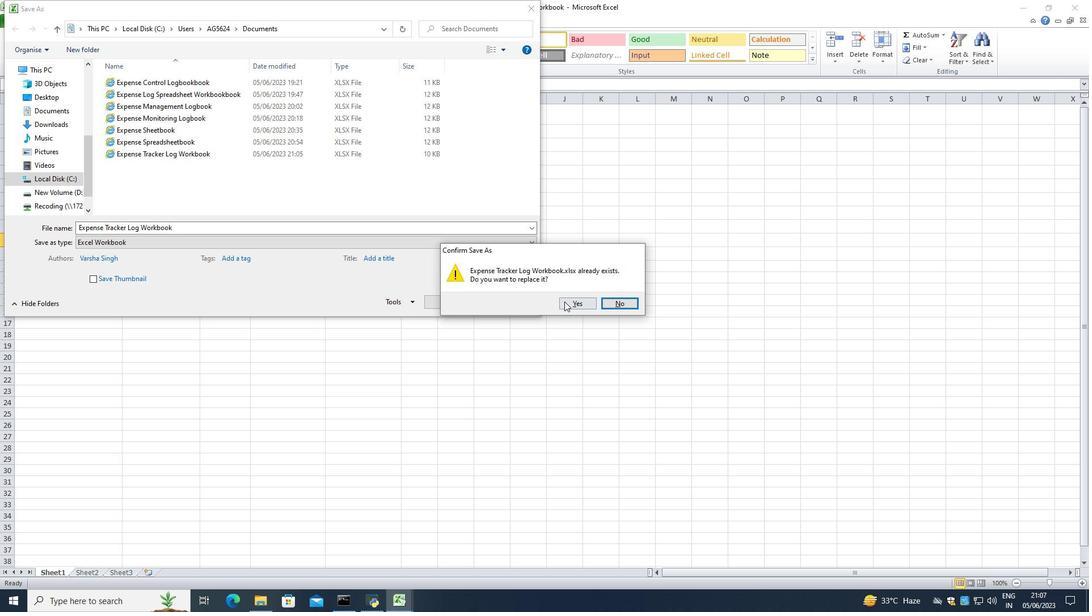 
Action: Mouse pressed left at (576, 303)
Screenshot: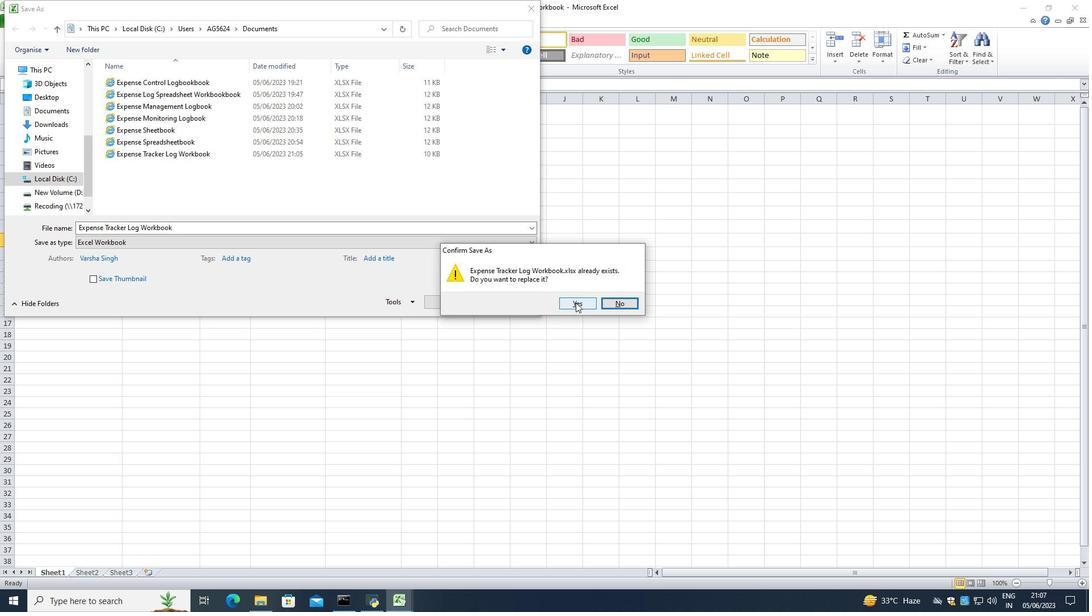 
Action: Mouse moved to (89, 250)
Screenshot: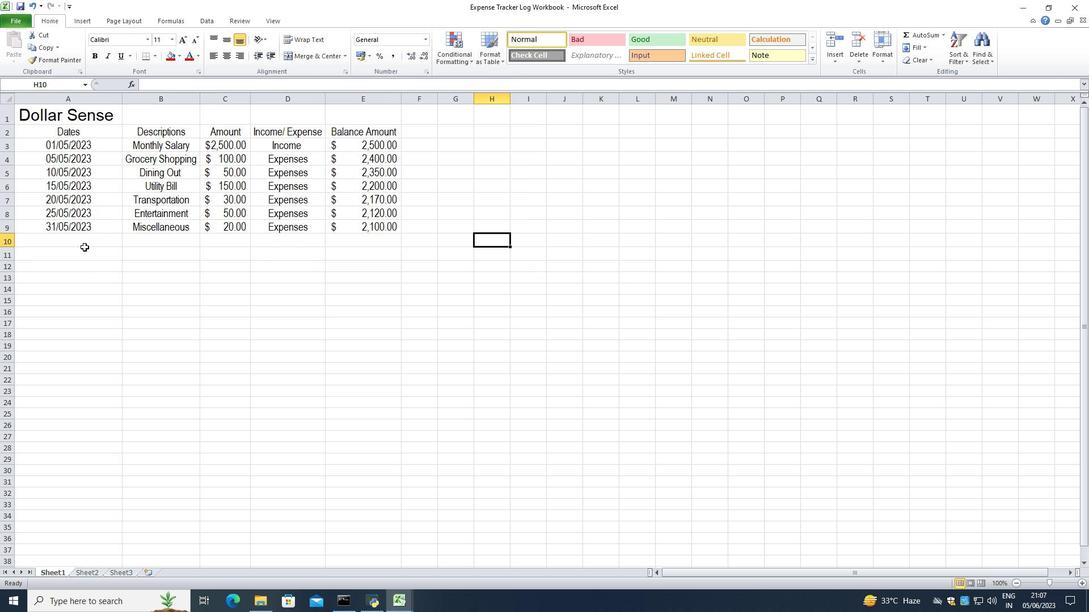
